 Task: Find connections with filter location Chizhou with filter topic #lawyerlifewith filter profile language Spanish with filter current company TimesJobs with filter school R. C. Patel Institute of Technology, Shirpur with filter industry International Trade and Development with filter service category Print Design with filter keywords title Zoologist
Action: Mouse moved to (499, 52)
Screenshot: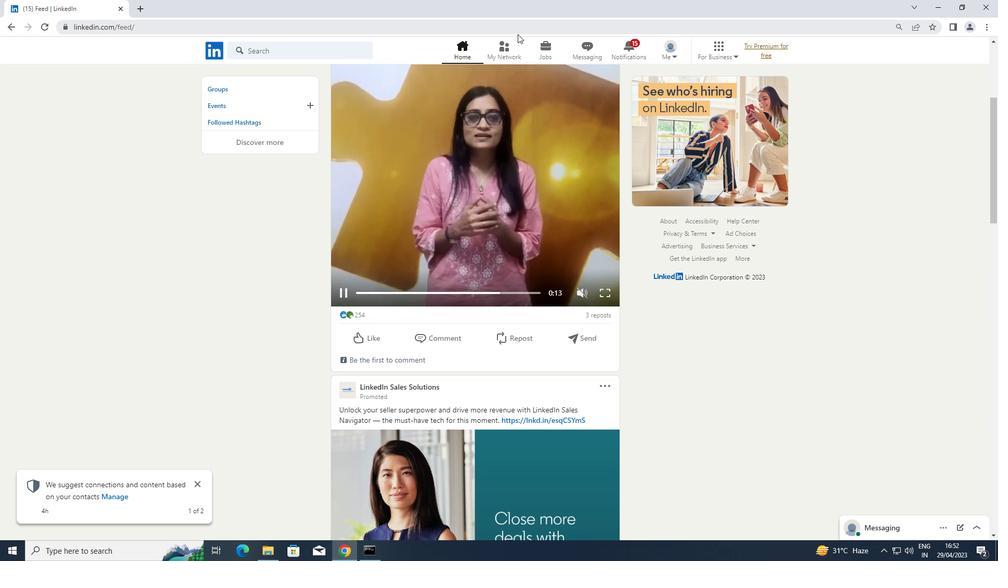 
Action: Mouse pressed left at (499, 52)
Screenshot: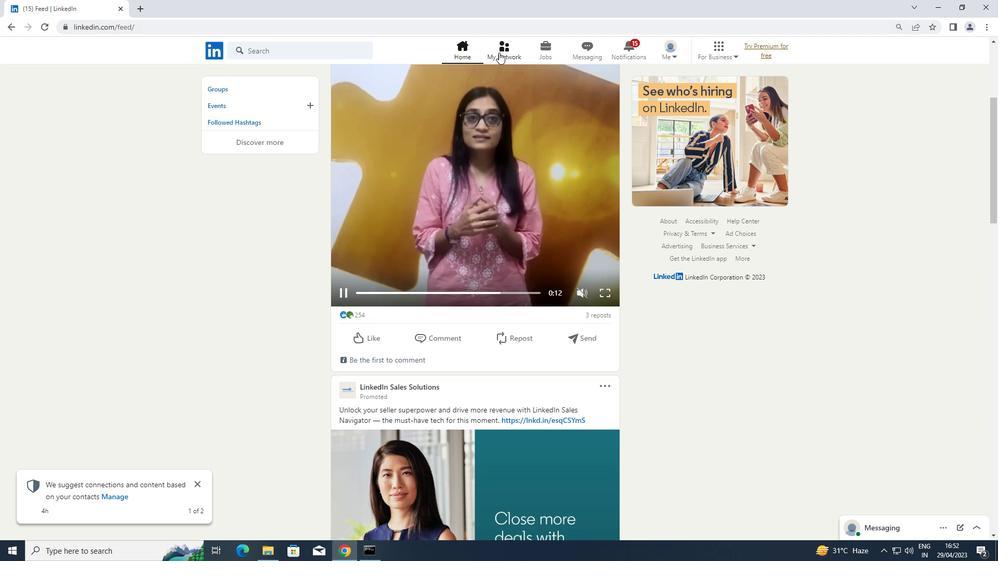 
Action: Mouse moved to (266, 99)
Screenshot: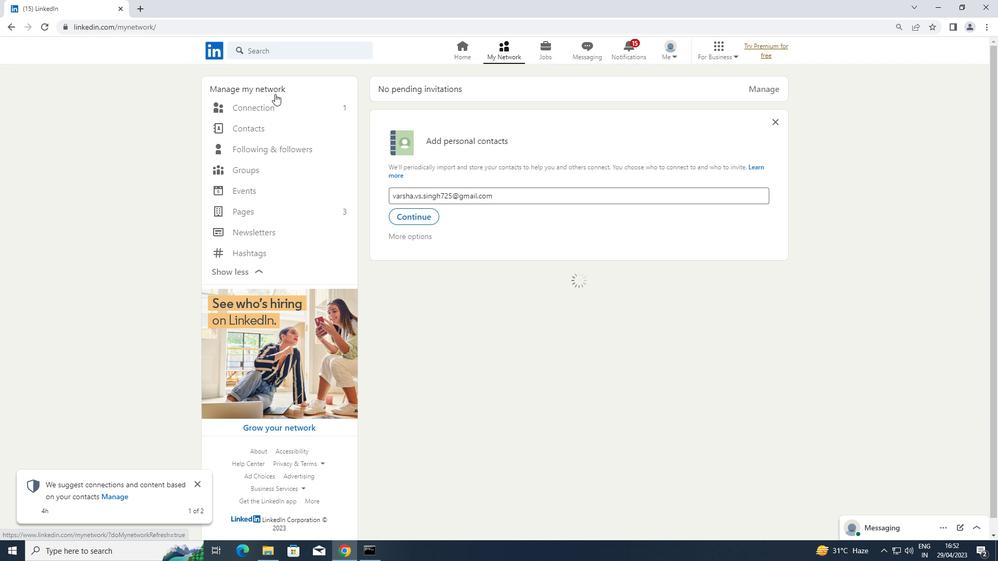 
Action: Mouse pressed left at (266, 99)
Screenshot: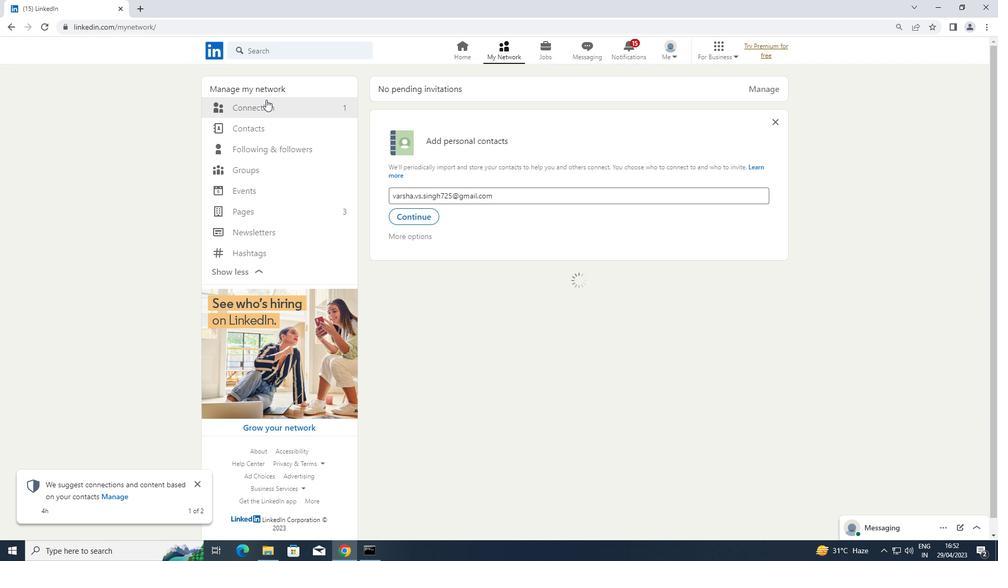 
Action: Mouse moved to (264, 103)
Screenshot: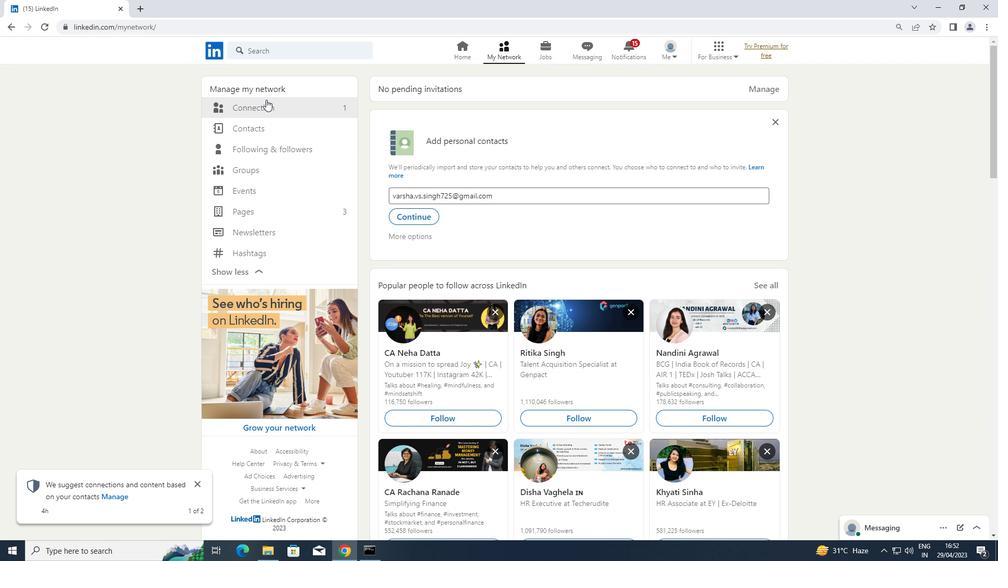 
Action: Mouse pressed left at (264, 103)
Screenshot: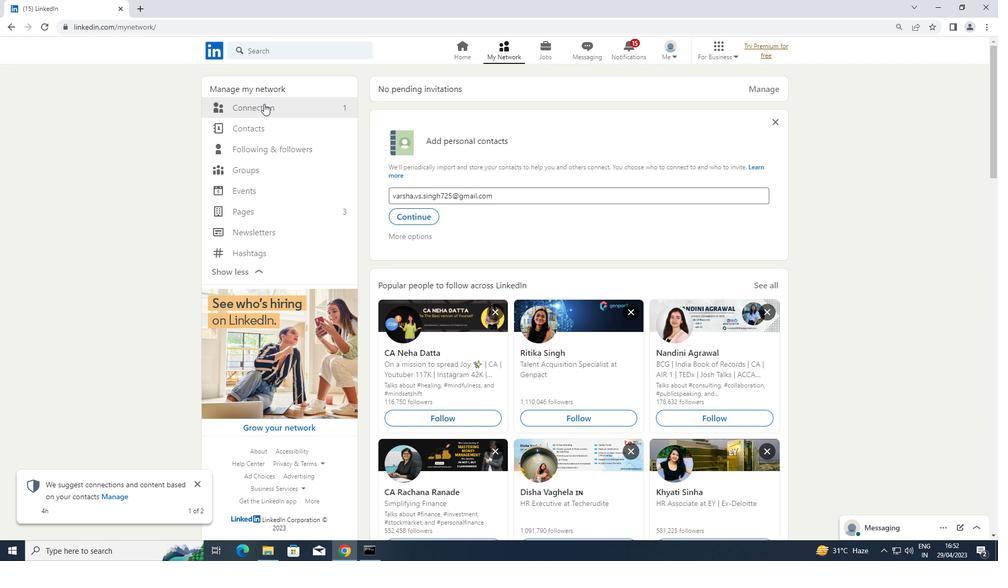 
Action: Mouse moved to (593, 106)
Screenshot: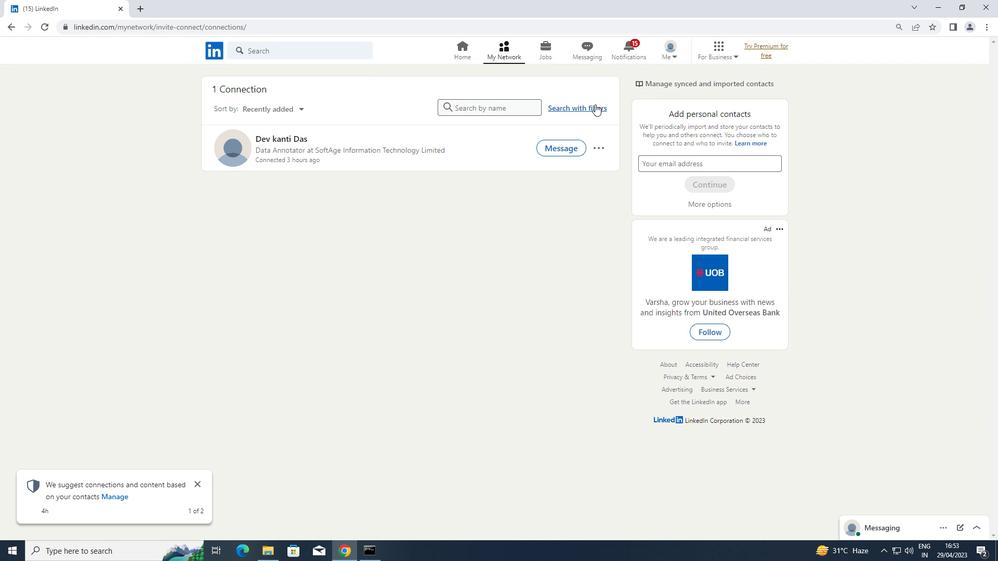
Action: Mouse pressed left at (593, 106)
Screenshot: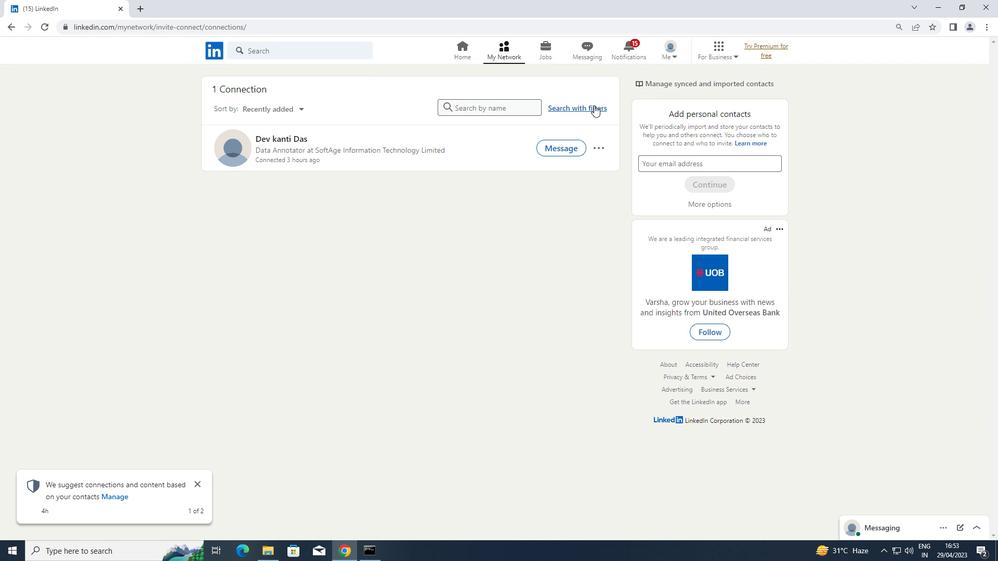
Action: Mouse moved to (522, 81)
Screenshot: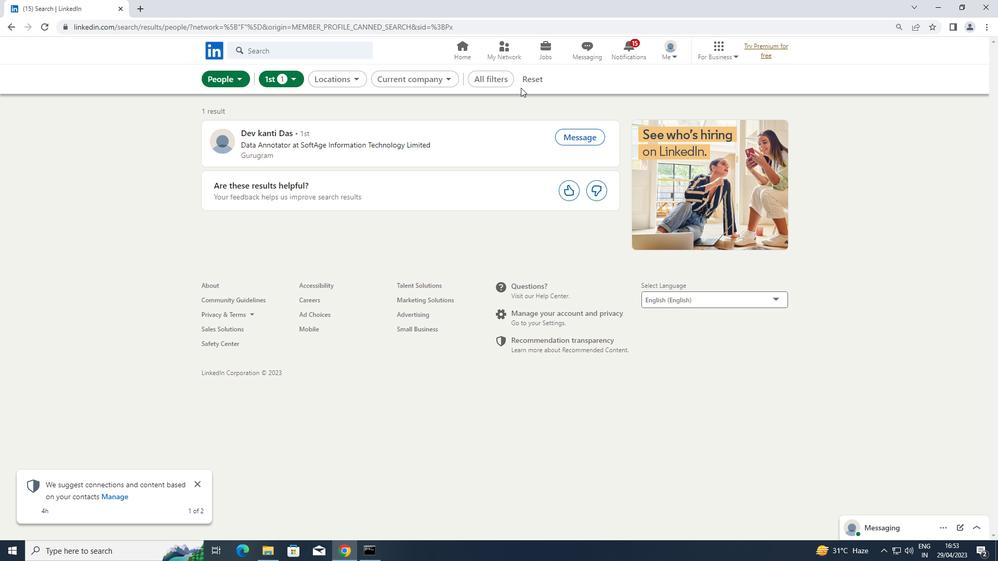 
Action: Mouse pressed left at (522, 81)
Screenshot: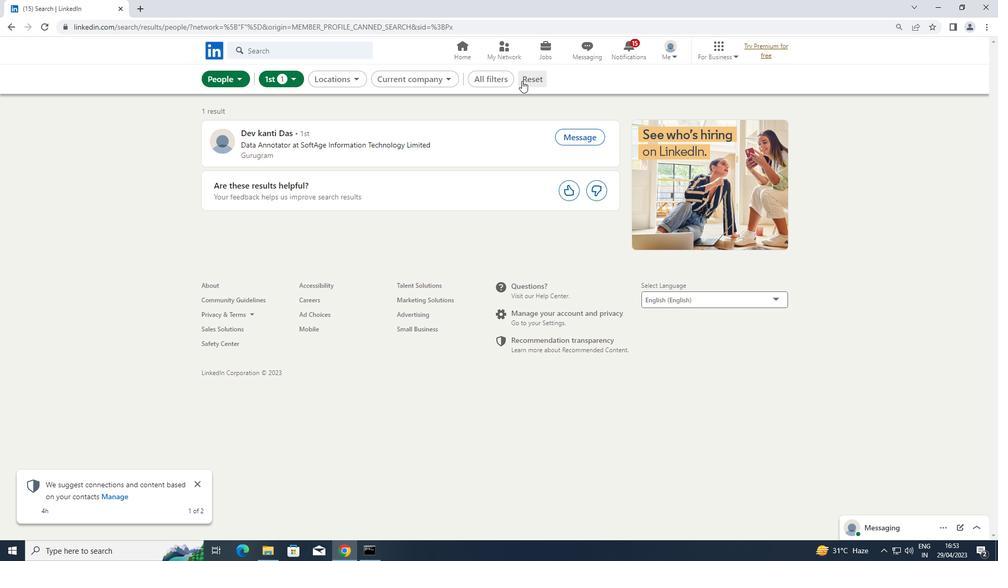 
Action: Mouse moved to (501, 78)
Screenshot: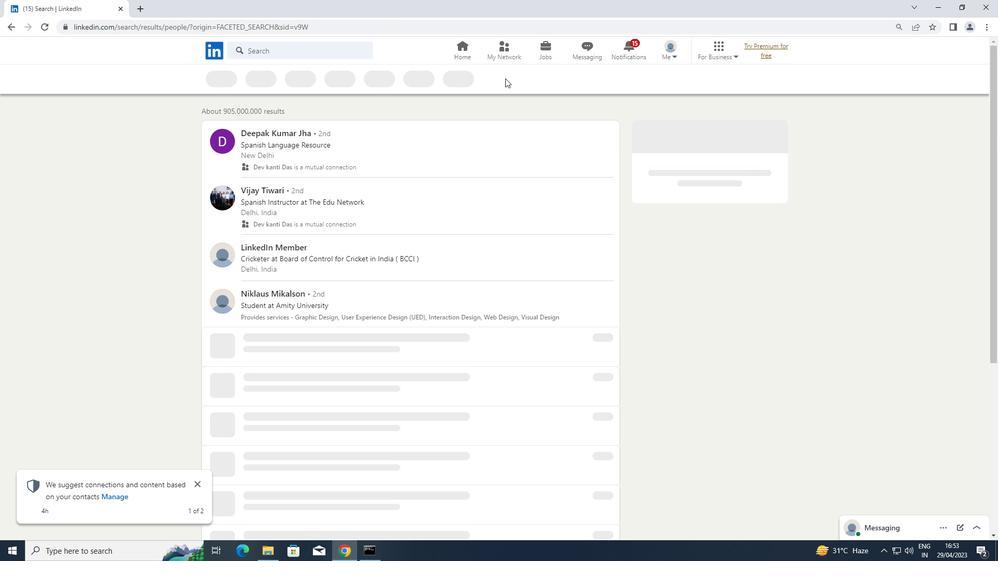 
Action: Mouse pressed left at (501, 78)
Screenshot: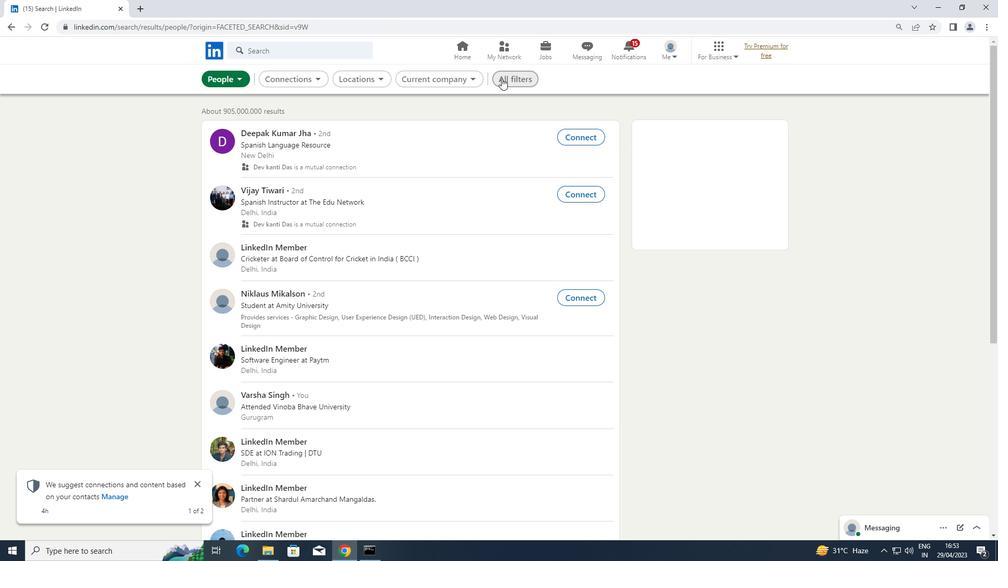 
Action: Mouse moved to (711, 183)
Screenshot: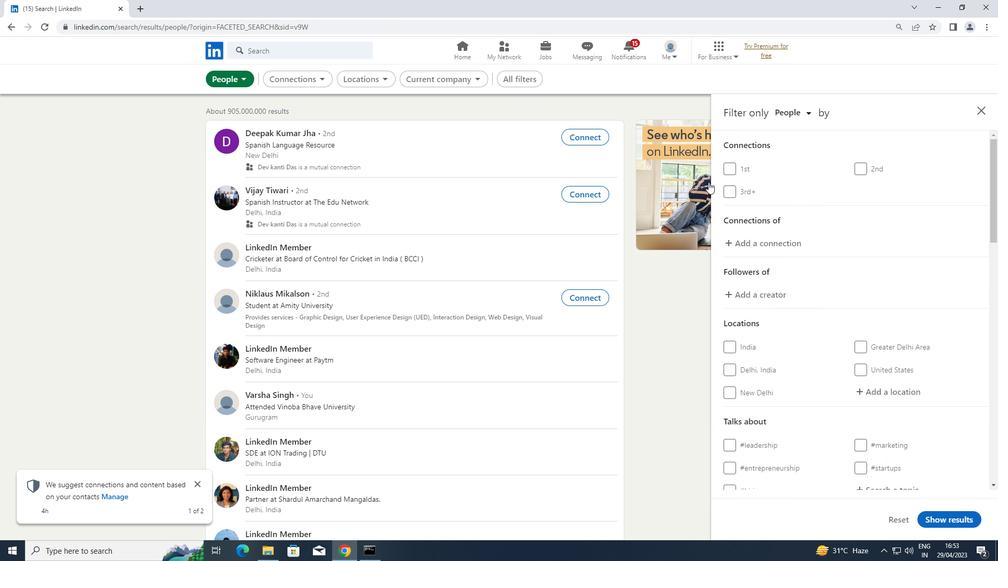 
Action: Mouse scrolled (711, 183) with delta (0, 0)
Screenshot: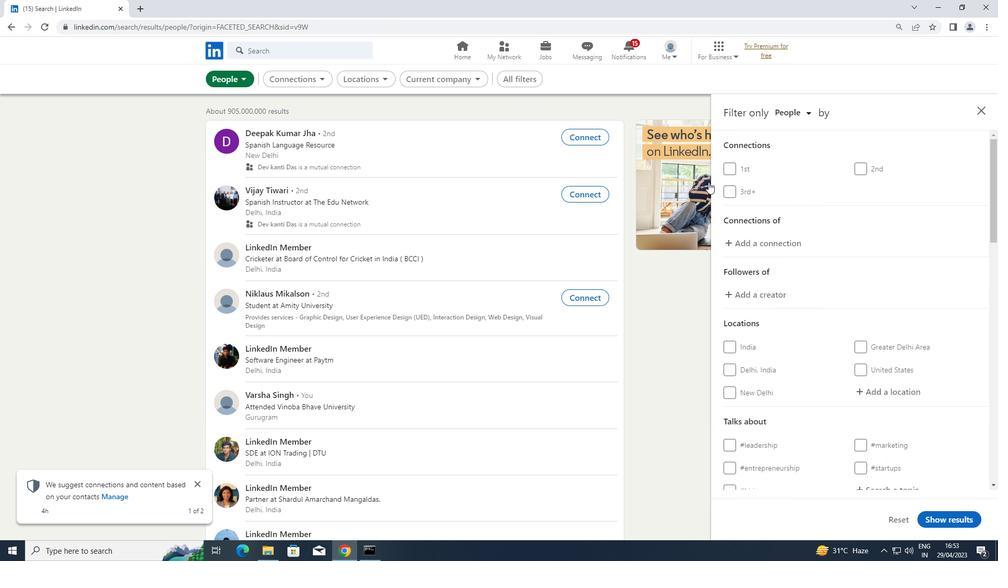 
Action: Mouse scrolled (711, 183) with delta (0, 0)
Screenshot: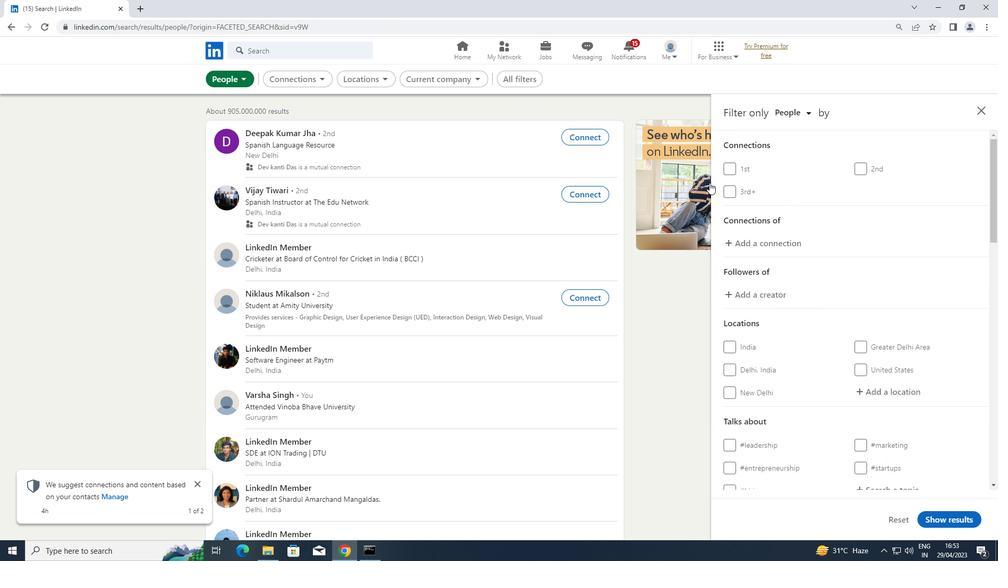 
Action: Mouse moved to (870, 282)
Screenshot: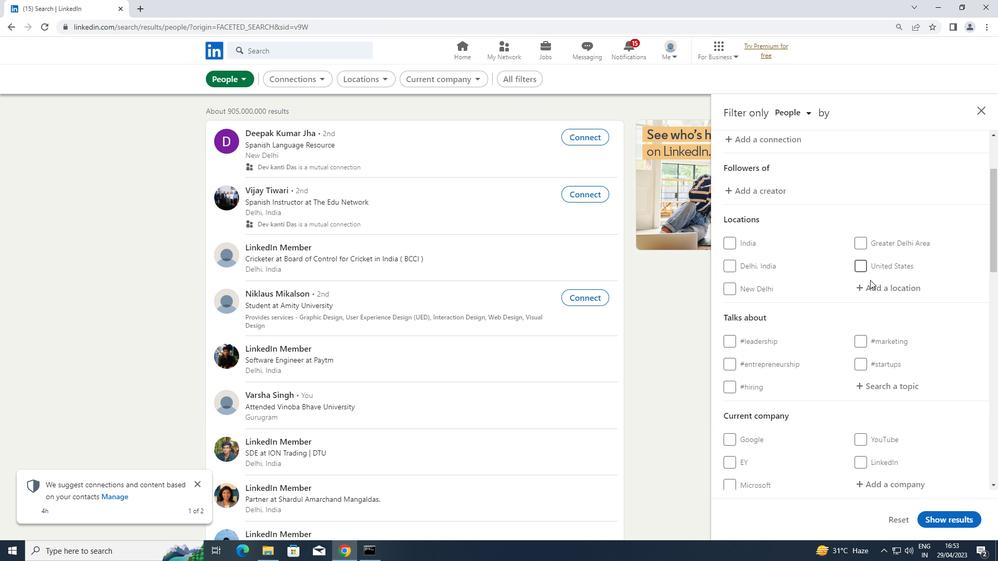 
Action: Mouse pressed left at (870, 282)
Screenshot: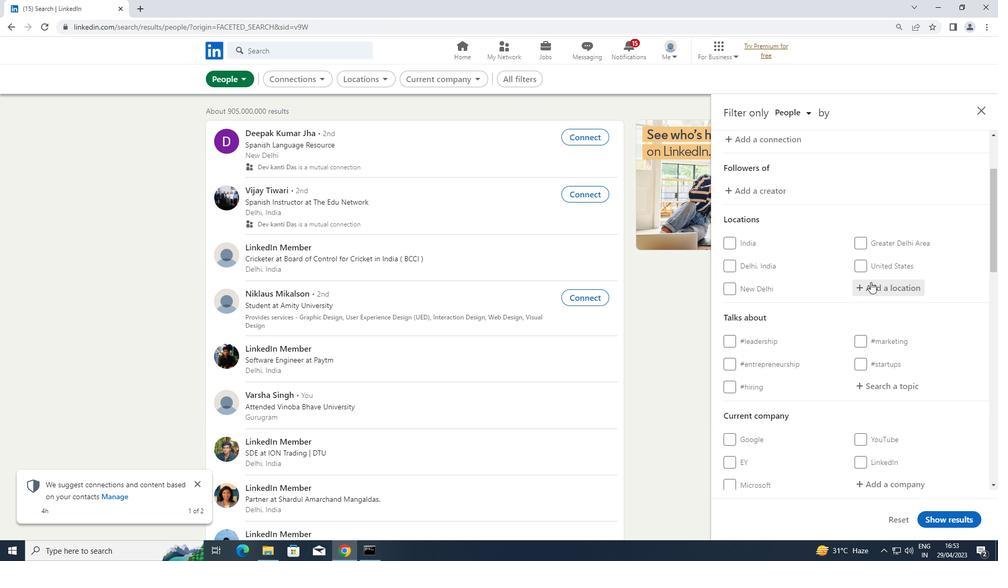 
Action: Key pressed <Key.shift>CHIZHOU
Screenshot: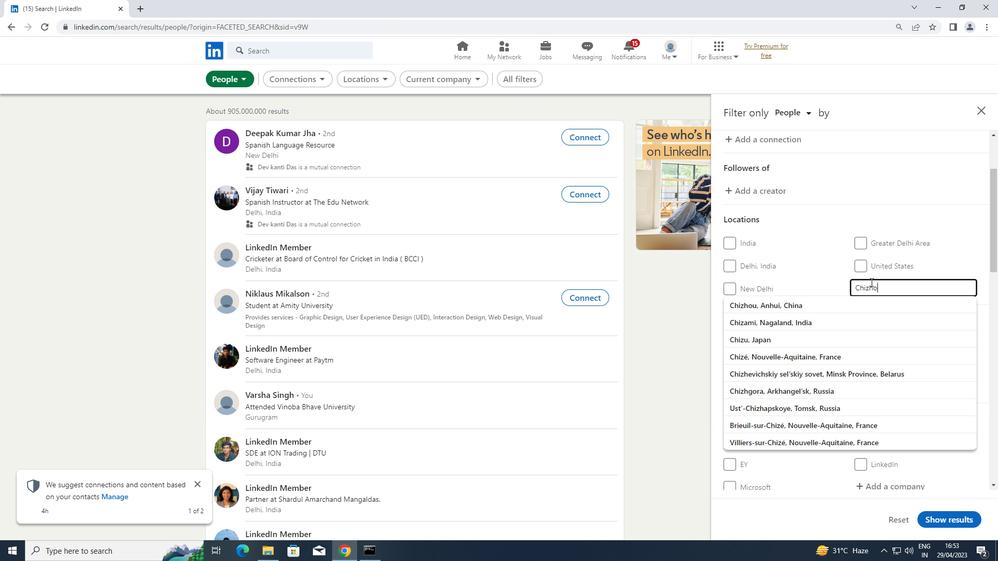 
Action: Mouse moved to (761, 308)
Screenshot: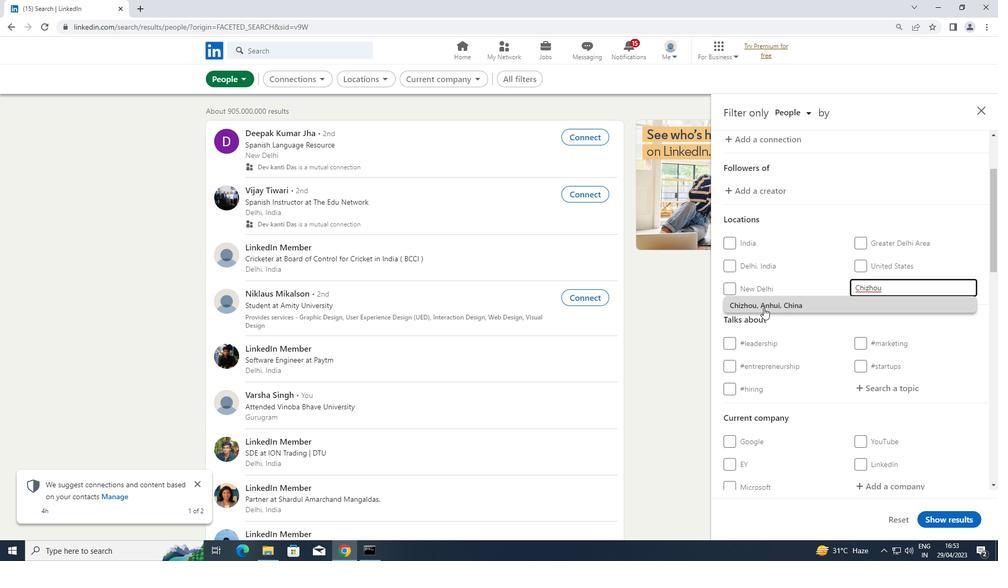 
Action: Mouse scrolled (761, 307) with delta (0, 0)
Screenshot: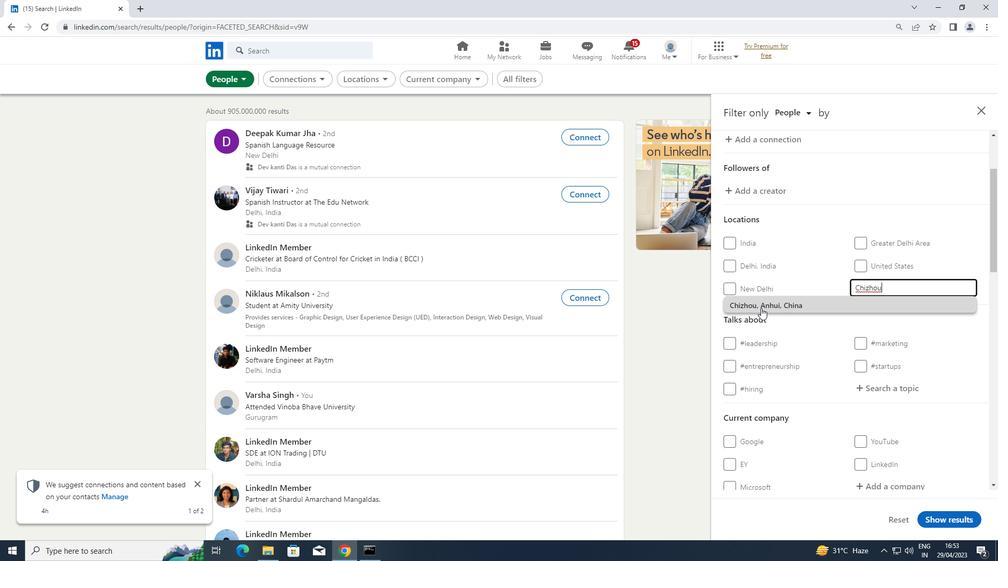 
Action: Mouse scrolled (761, 307) with delta (0, 0)
Screenshot: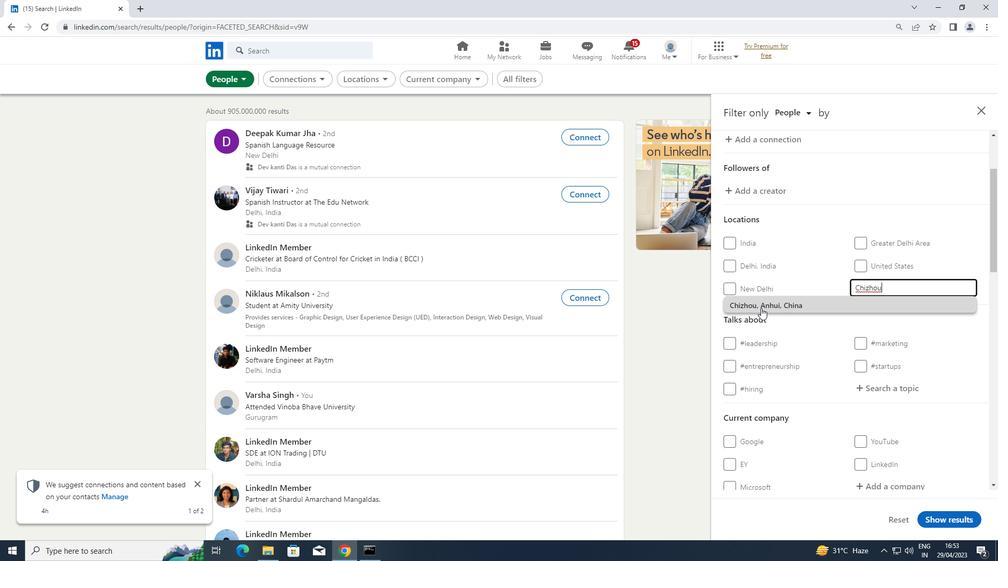 
Action: Mouse moved to (877, 282)
Screenshot: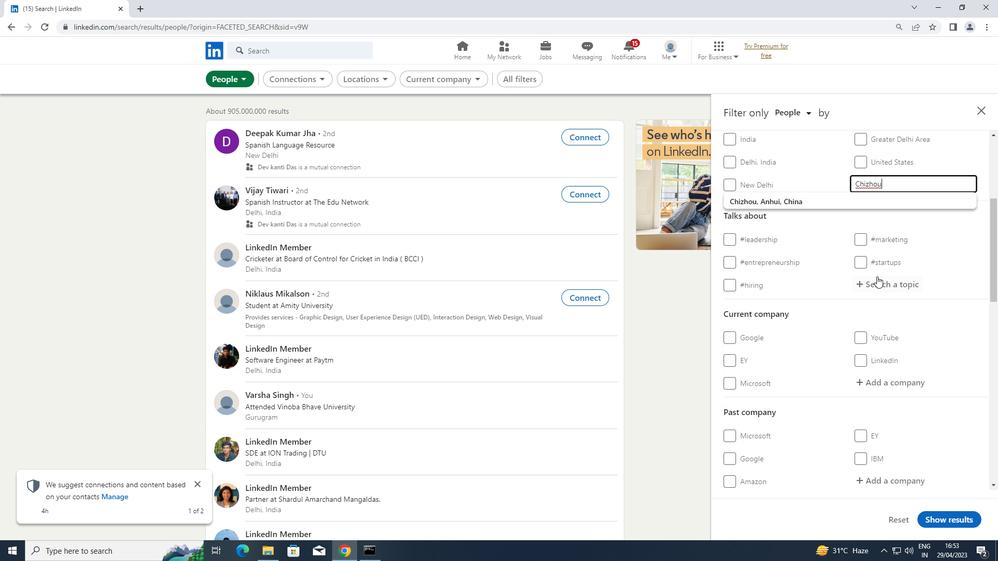
Action: Mouse pressed left at (877, 282)
Screenshot: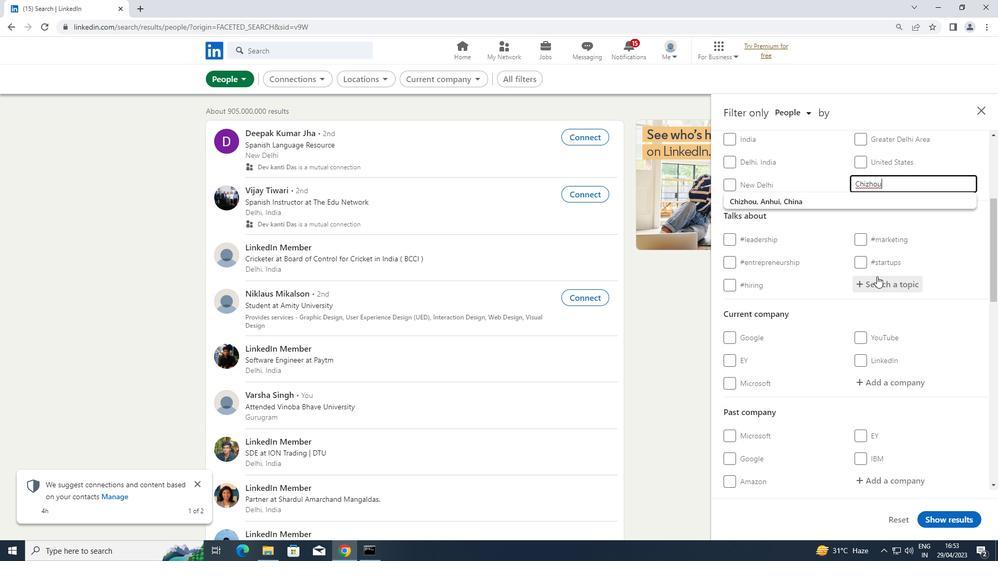 
Action: Key pressed <Key.shift>#LAWYERLIFE
Screenshot: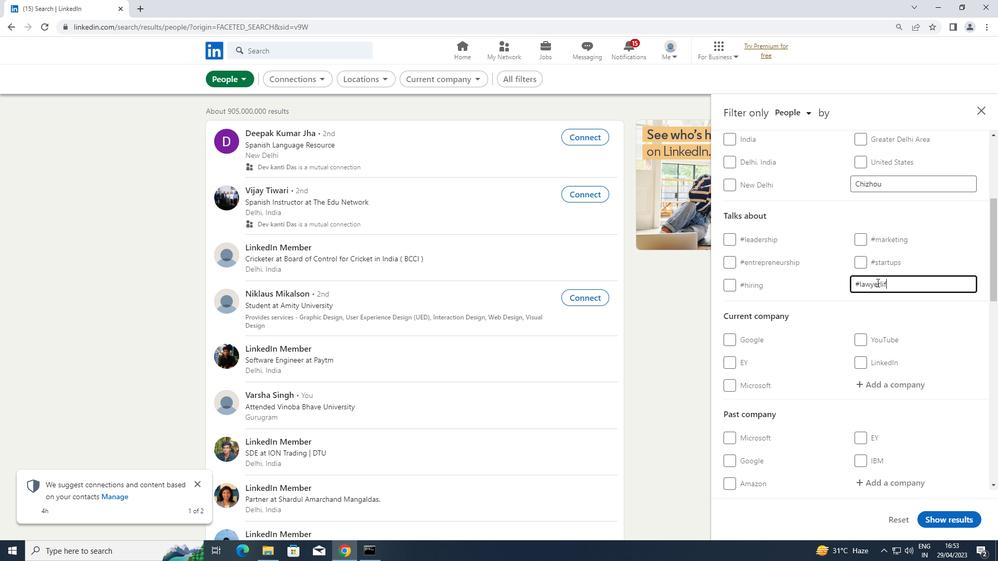 
Action: Mouse moved to (823, 301)
Screenshot: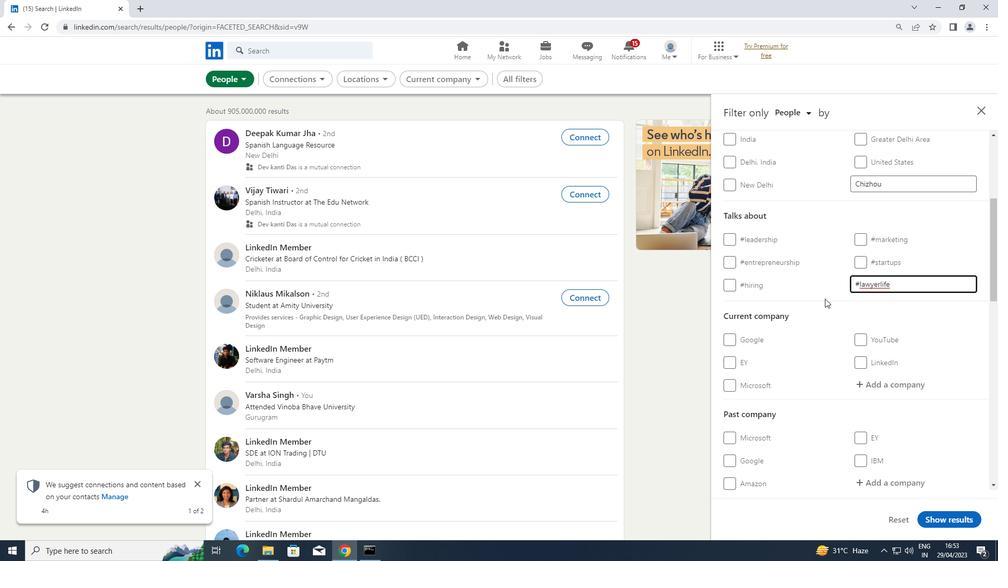 
Action: Mouse scrolled (823, 301) with delta (0, 0)
Screenshot: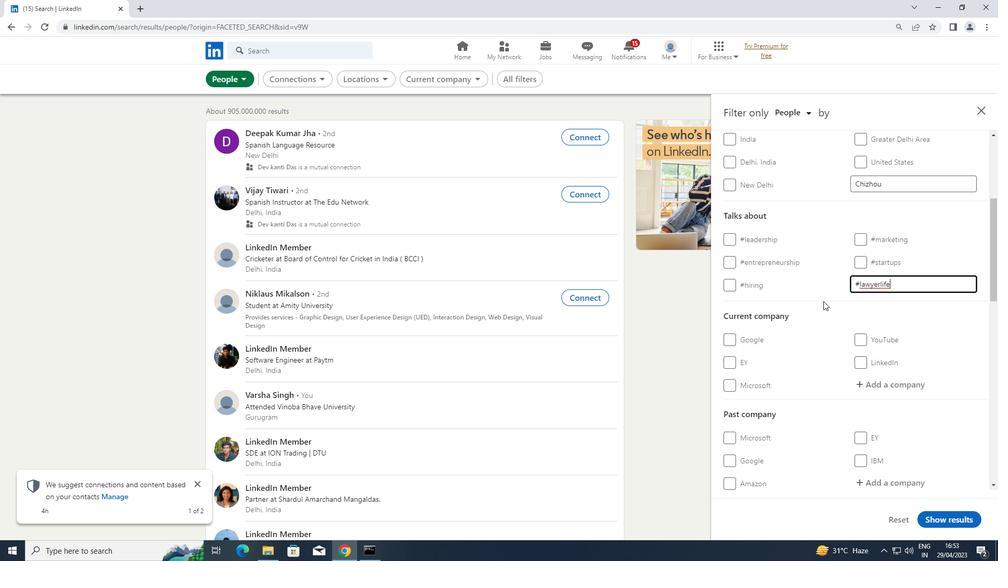 
Action: Mouse scrolled (823, 301) with delta (0, 0)
Screenshot: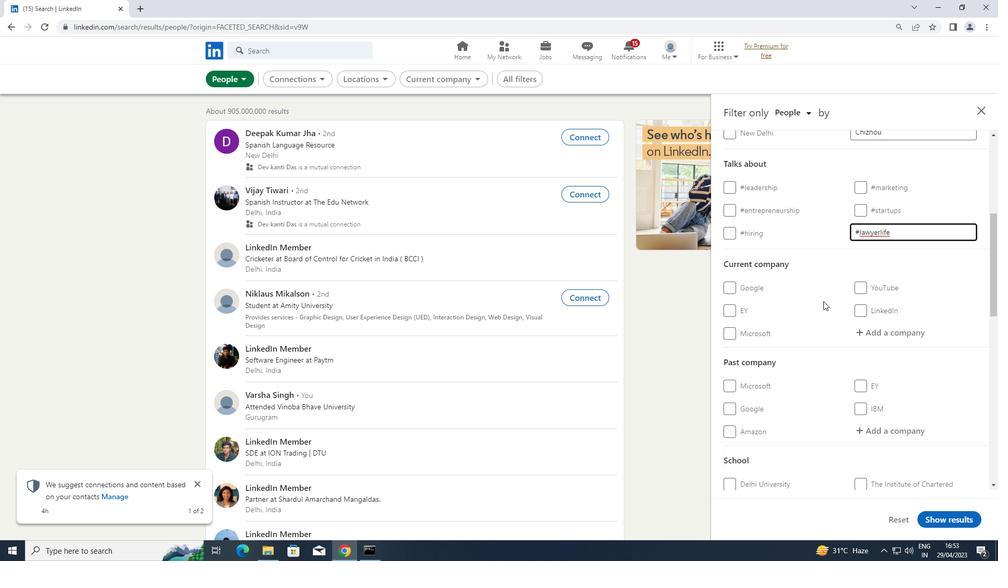 
Action: Mouse scrolled (823, 301) with delta (0, 0)
Screenshot: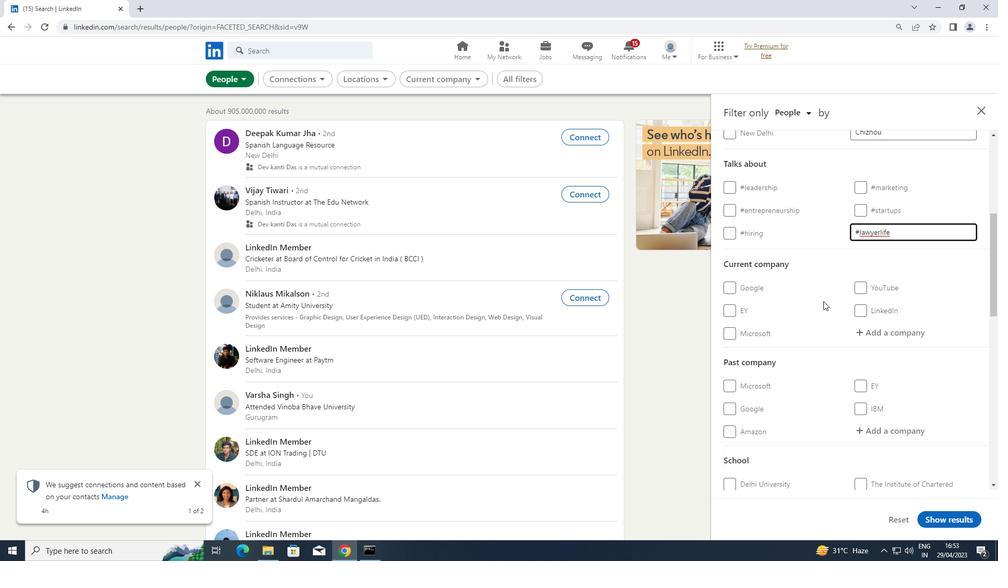 
Action: Mouse scrolled (823, 301) with delta (0, 0)
Screenshot: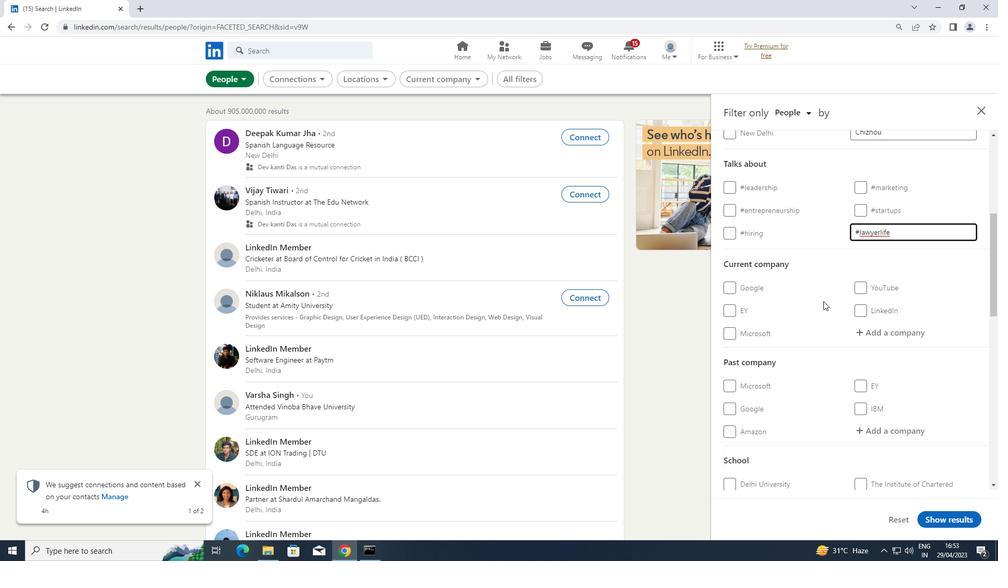
Action: Mouse scrolled (823, 301) with delta (0, 0)
Screenshot: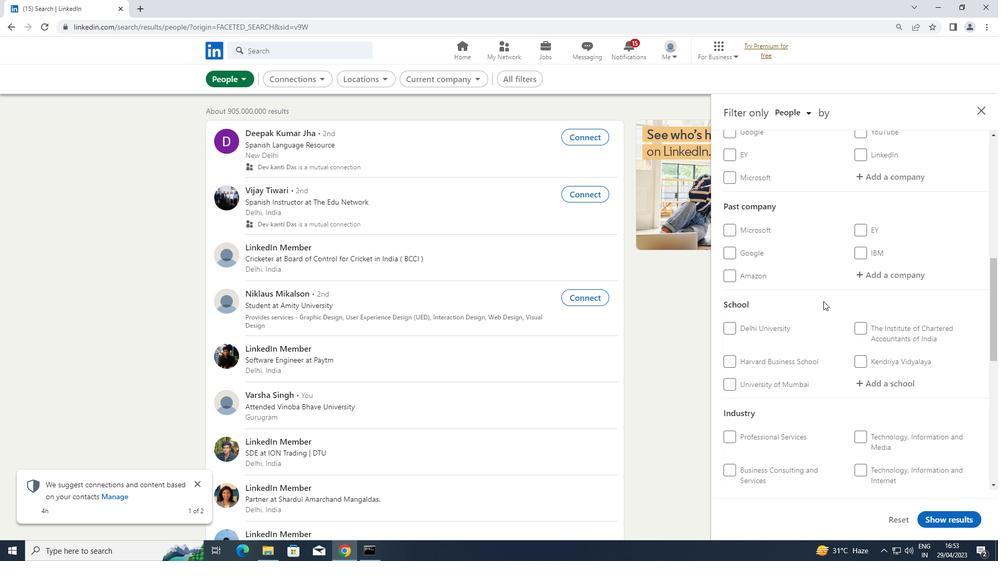 
Action: Mouse scrolled (823, 301) with delta (0, 0)
Screenshot: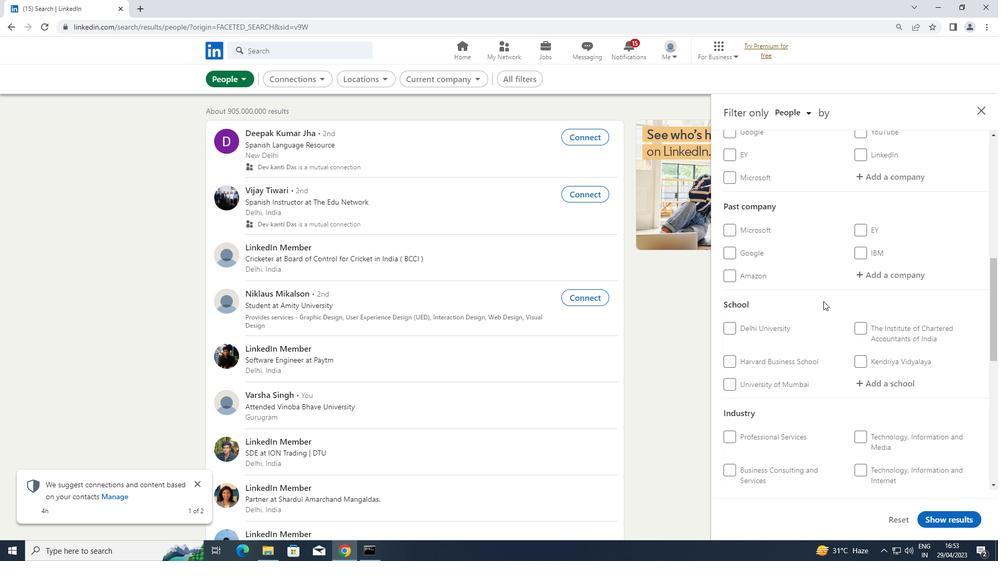 
Action: Mouse moved to (823, 301)
Screenshot: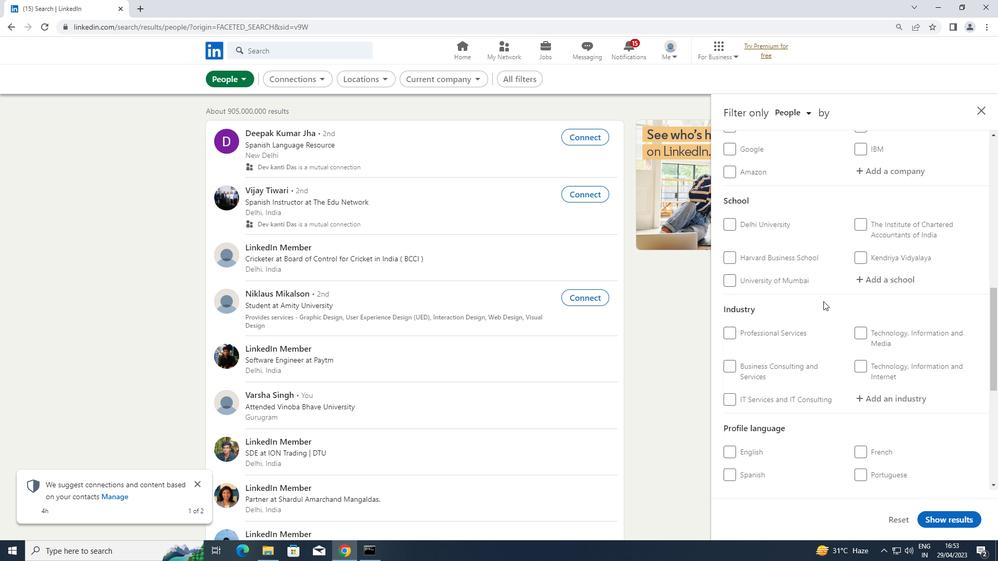 
Action: Mouse scrolled (823, 301) with delta (0, 0)
Screenshot: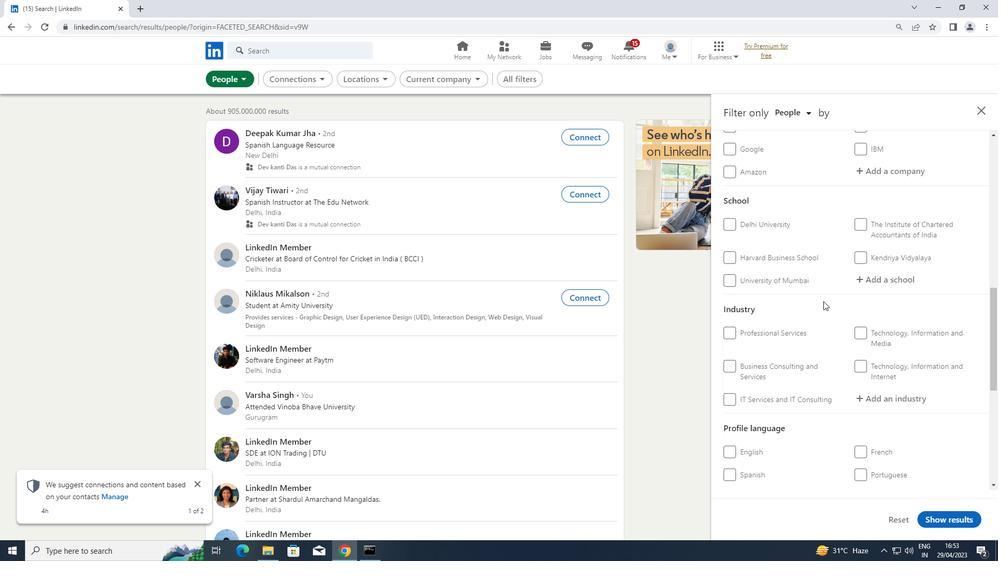 
Action: Mouse scrolled (823, 301) with delta (0, 0)
Screenshot: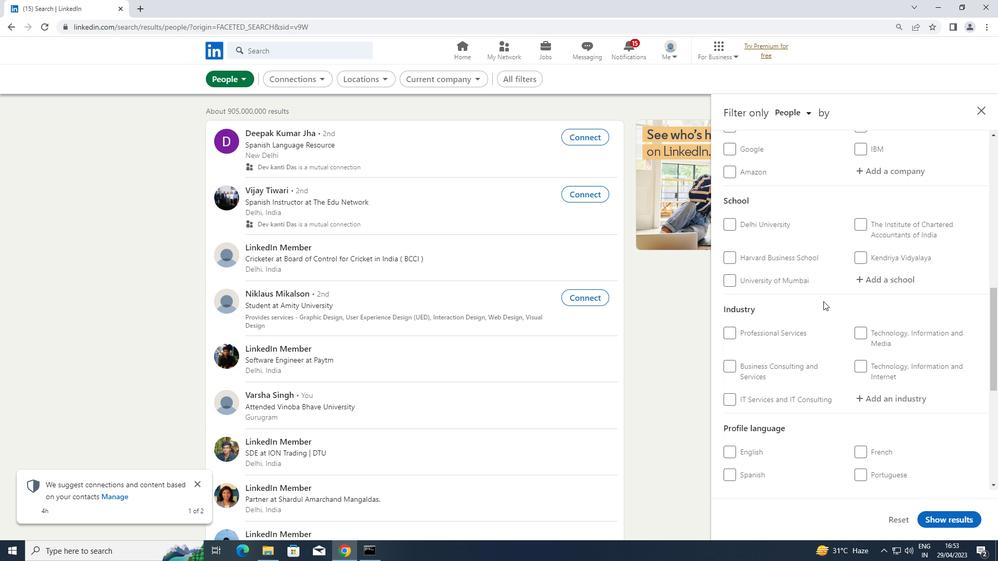 
Action: Mouse scrolled (823, 301) with delta (0, 0)
Screenshot: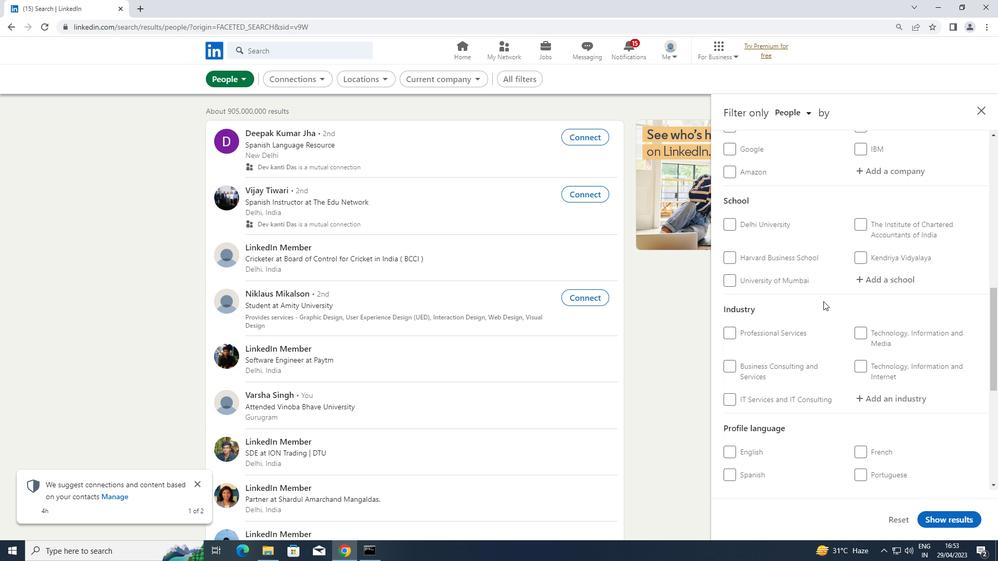 
Action: Mouse moved to (724, 316)
Screenshot: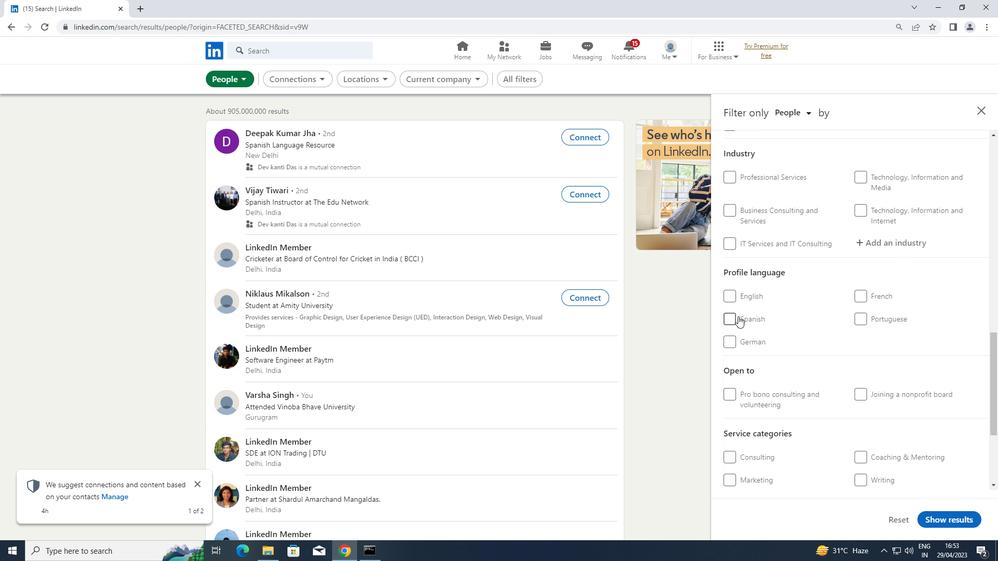 
Action: Mouse pressed left at (724, 316)
Screenshot: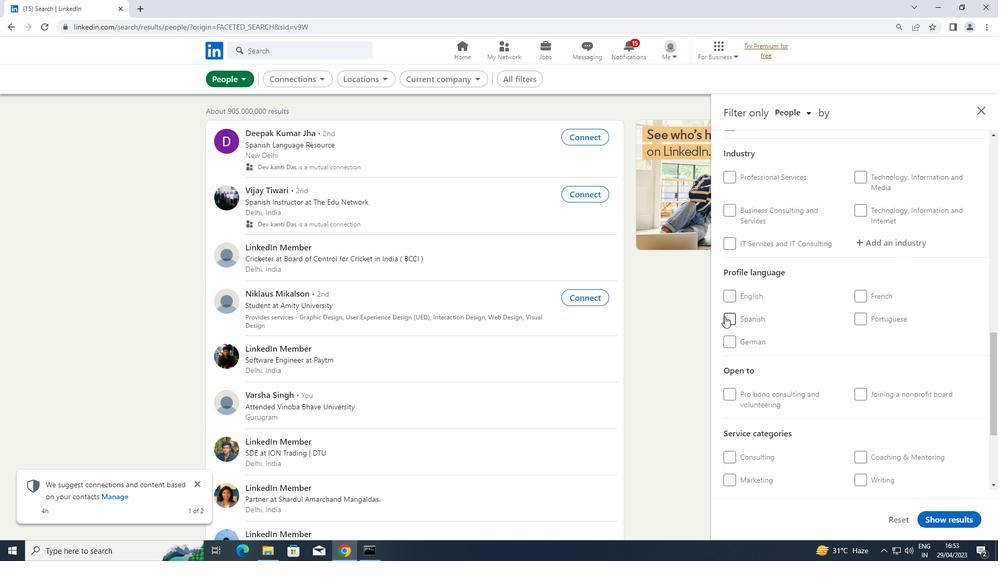 
Action: Mouse moved to (726, 316)
Screenshot: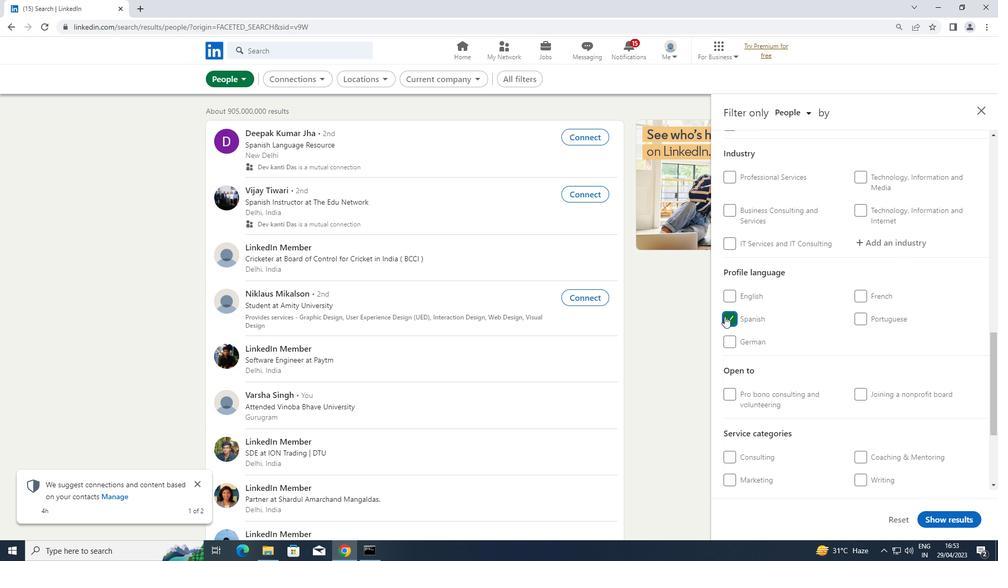 
Action: Mouse scrolled (726, 317) with delta (0, 0)
Screenshot: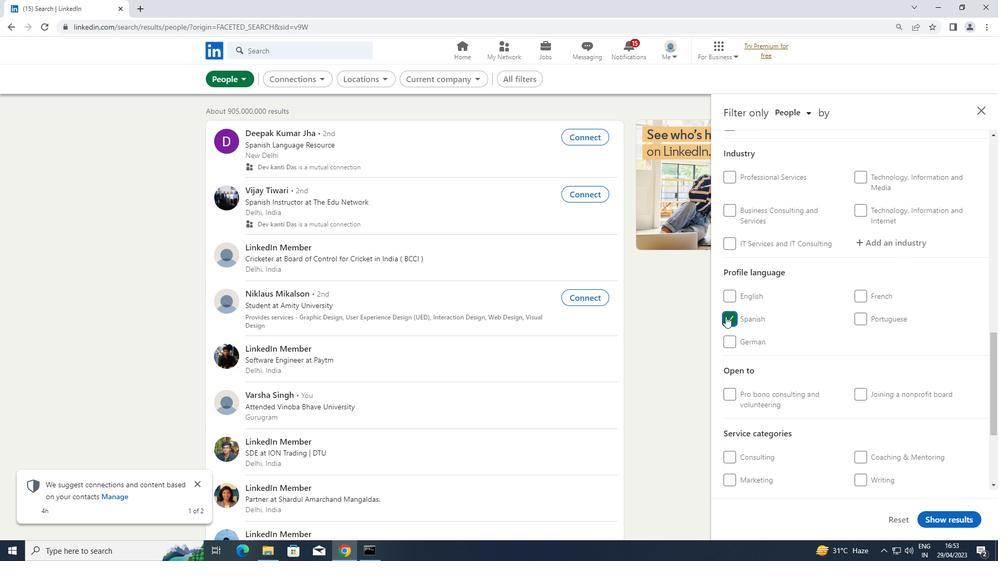 
Action: Mouse scrolled (726, 317) with delta (0, 0)
Screenshot: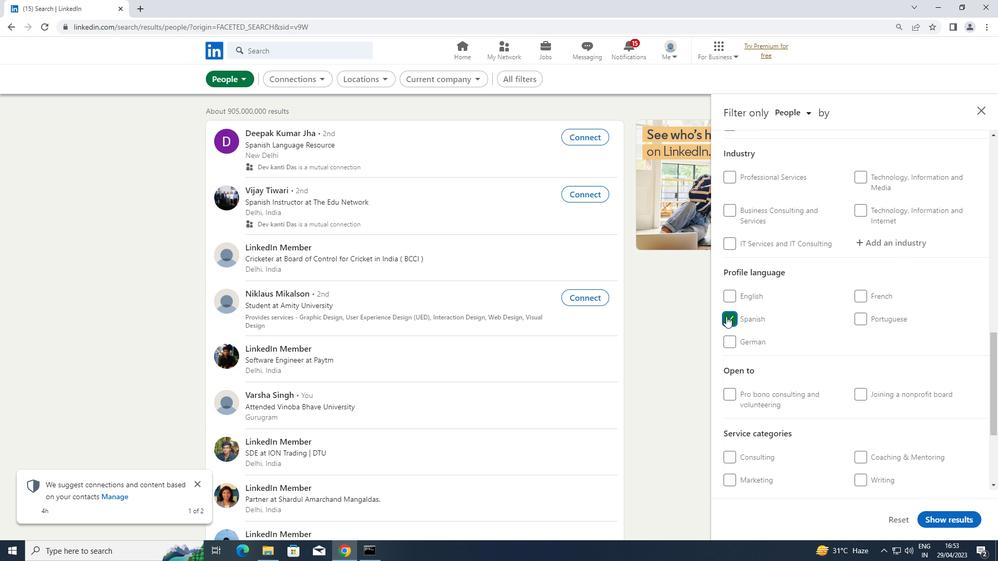
Action: Mouse scrolled (726, 317) with delta (0, 0)
Screenshot: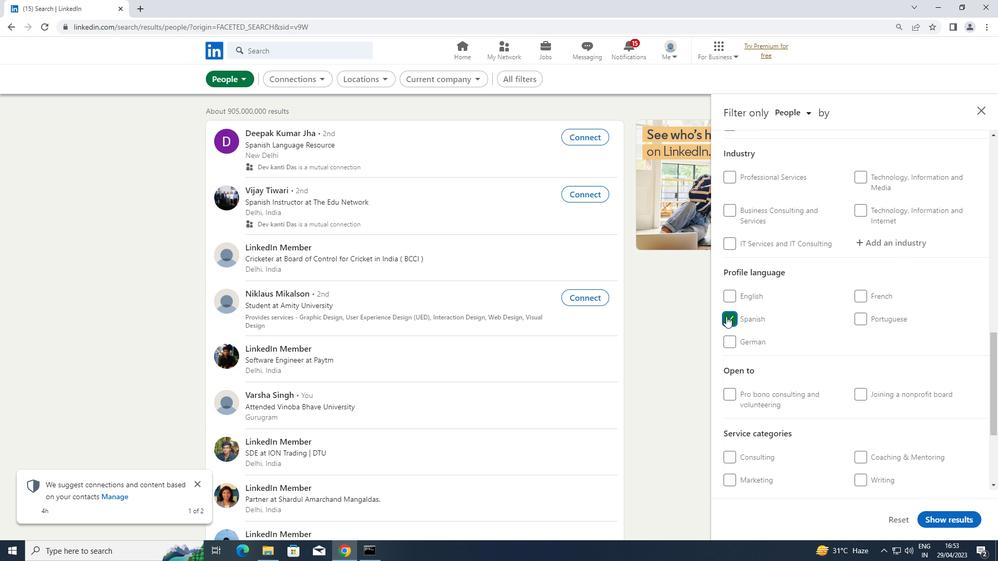 
Action: Mouse scrolled (726, 317) with delta (0, 0)
Screenshot: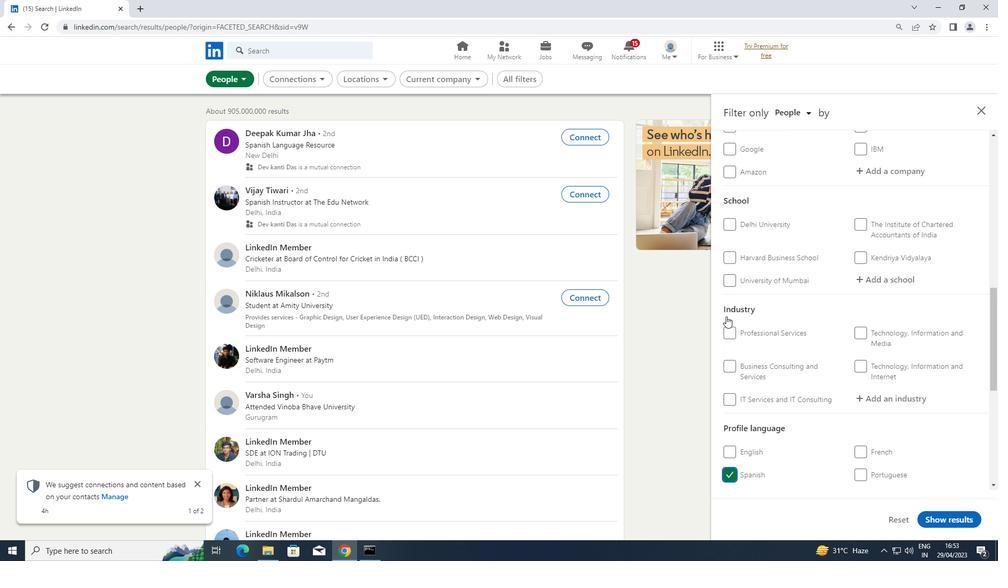 
Action: Mouse scrolled (726, 317) with delta (0, 0)
Screenshot: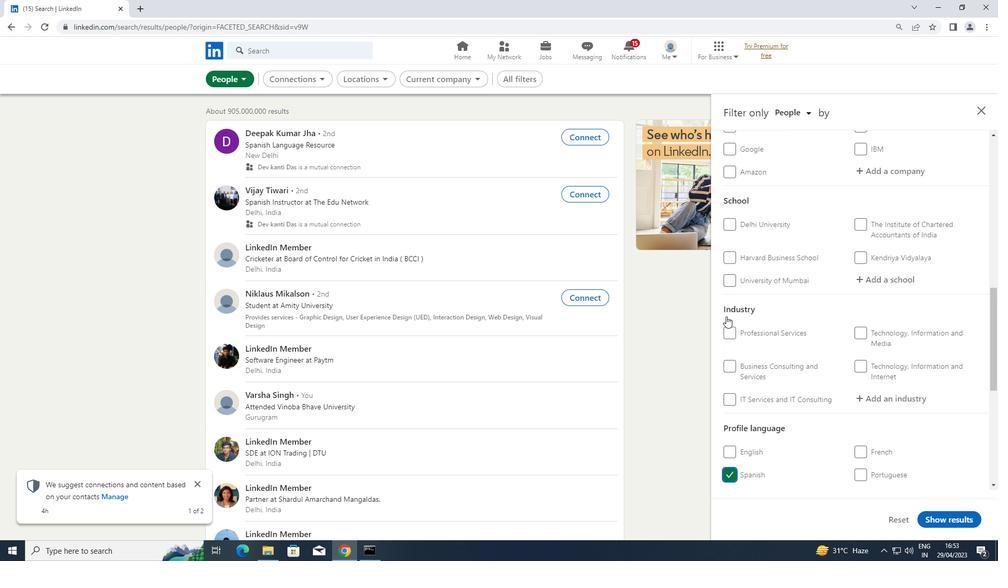 
Action: Mouse moved to (727, 316)
Screenshot: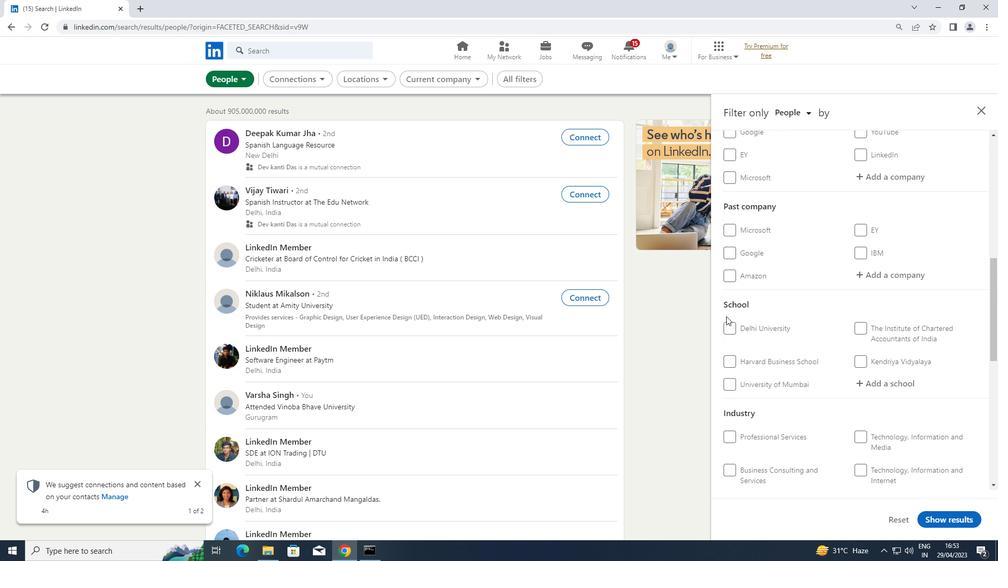 
Action: Mouse scrolled (727, 317) with delta (0, 0)
Screenshot: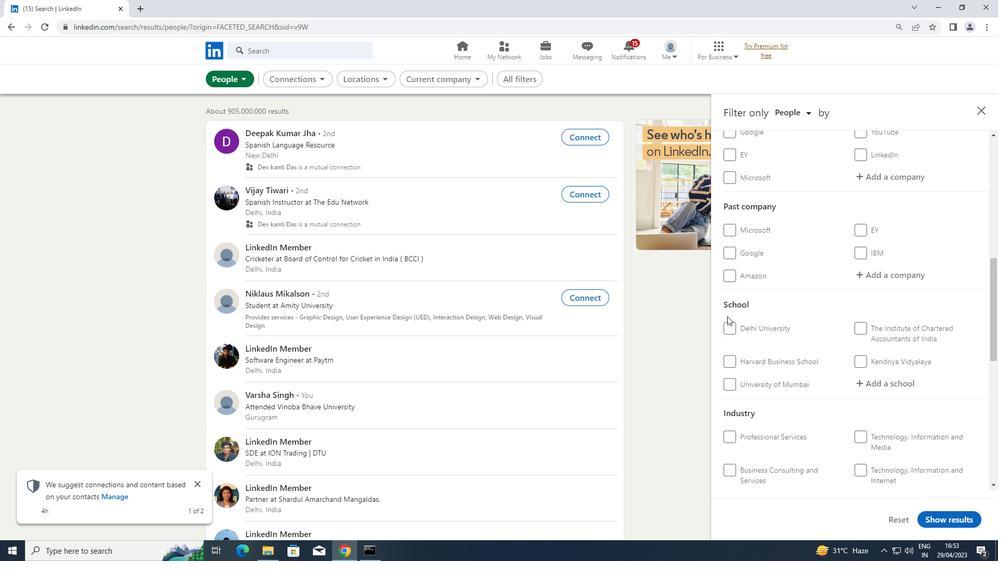 
Action: Mouse scrolled (727, 317) with delta (0, 0)
Screenshot: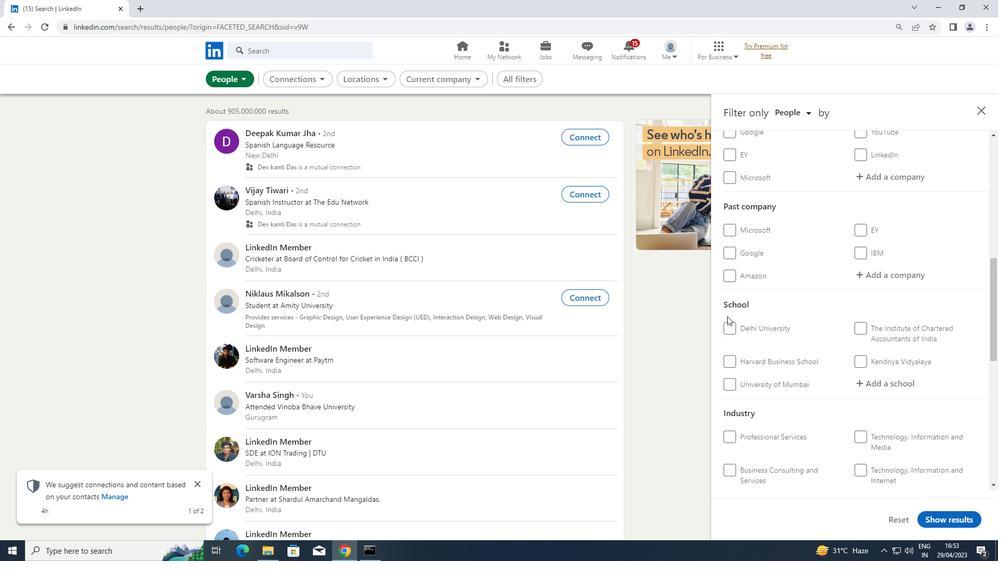 
Action: Mouse moved to (891, 283)
Screenshot: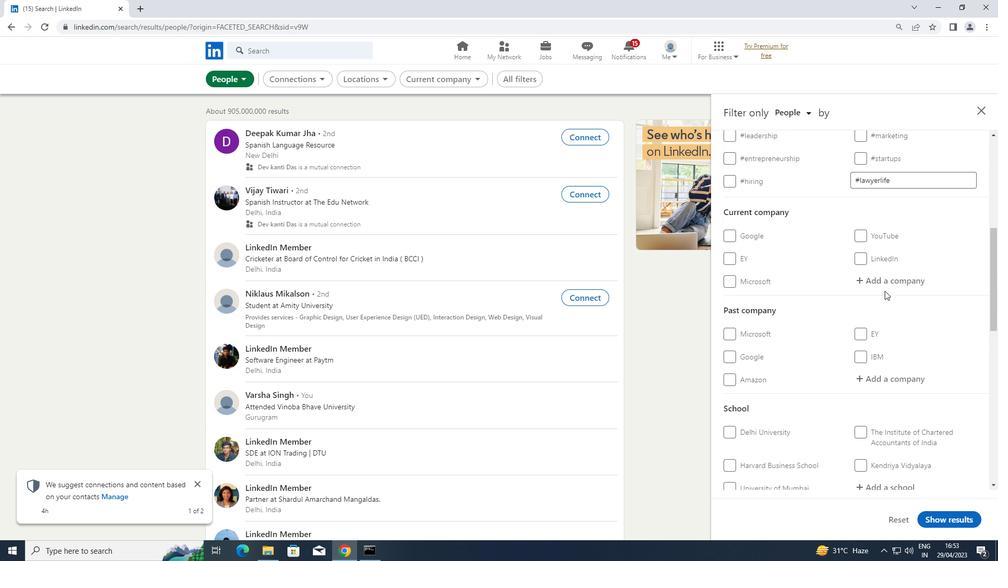
Action: Mouse pressed left at (891, 283)
Screenshot: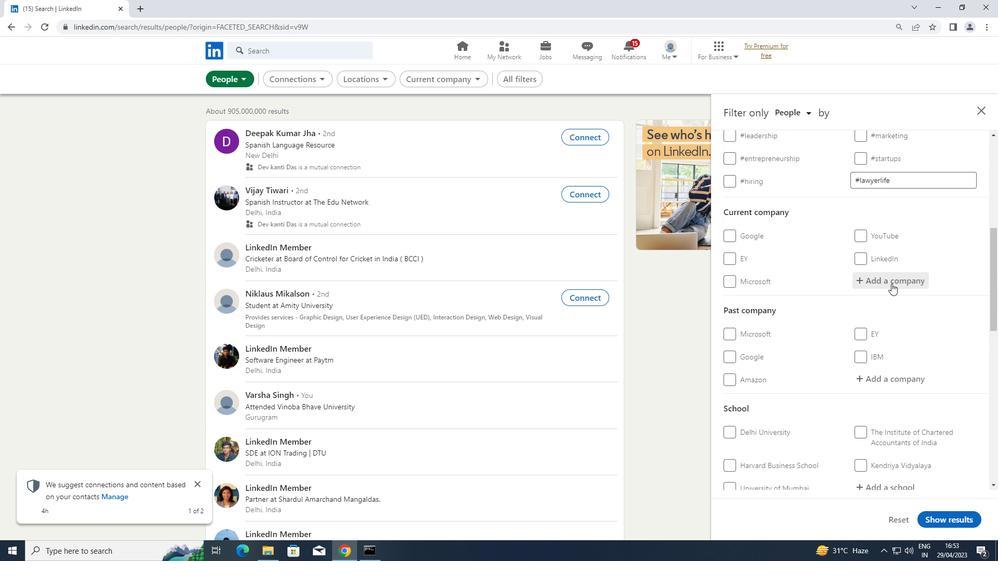 
Action: Key pressed <Key.shift>TIMESJ
Screenshot: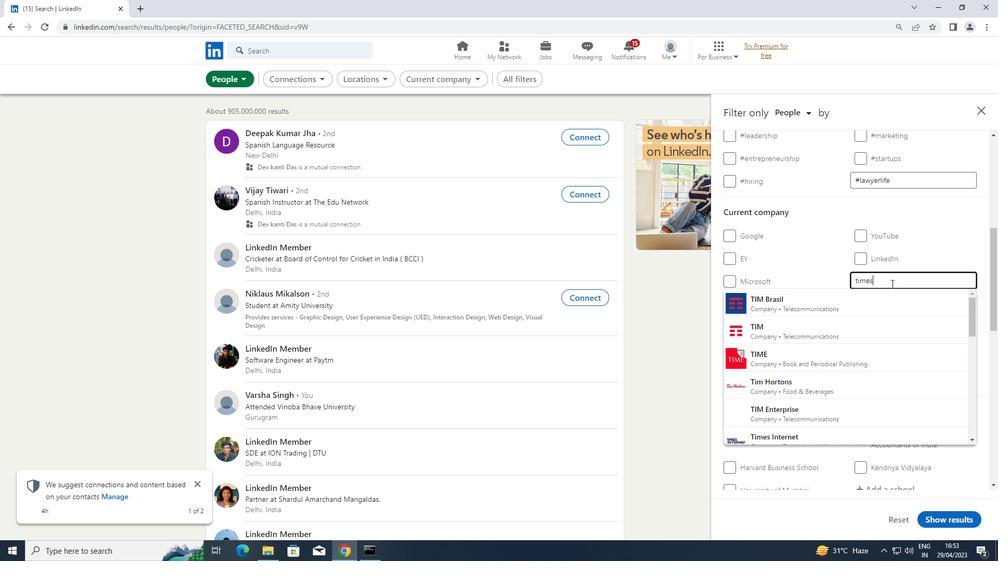 
Action: Mouse moved to (827, 307)
Screenshot: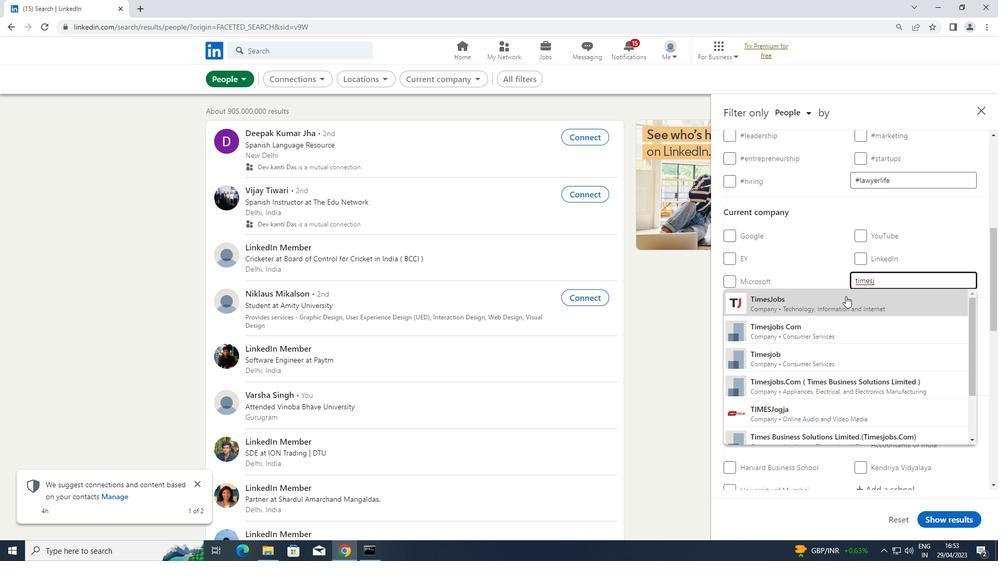 
Action: Mouse pressed left at (827, 307)
Screenshot: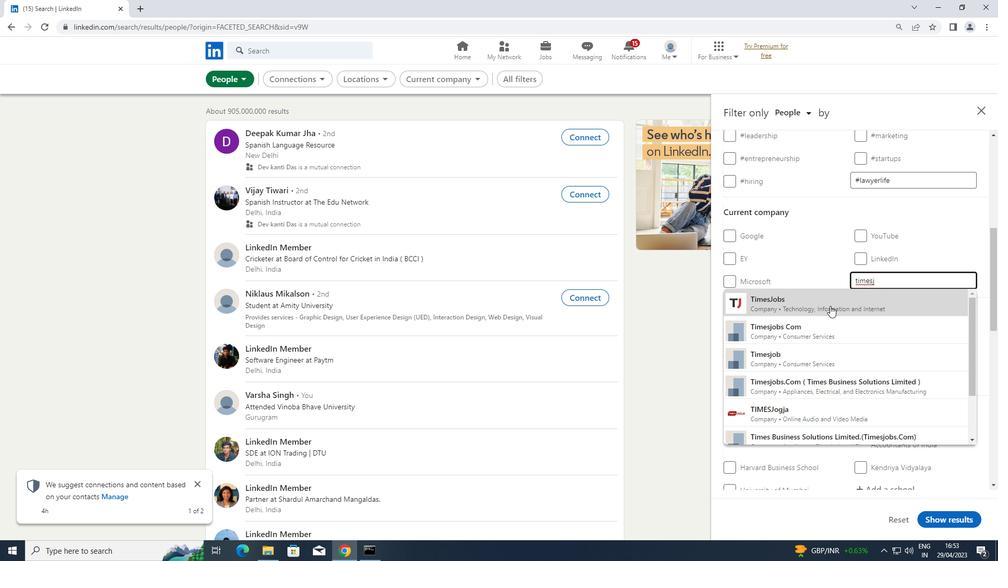 
Action: Mouse scrolled (827, 307) with delta (0, 0)
Screenshot: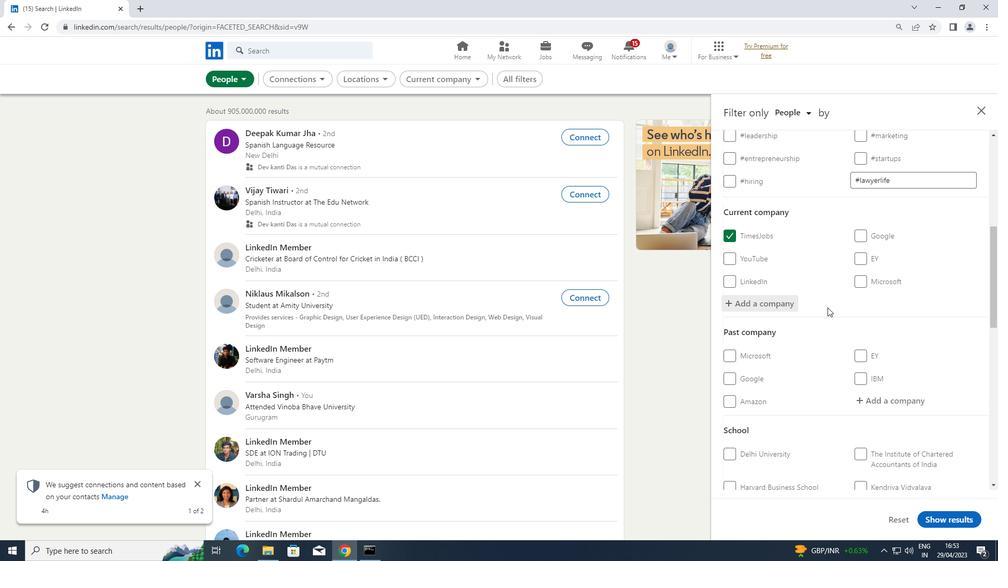 
Action: Mouse scrolled (827, 307) with delta (0, 0)
Screenshot: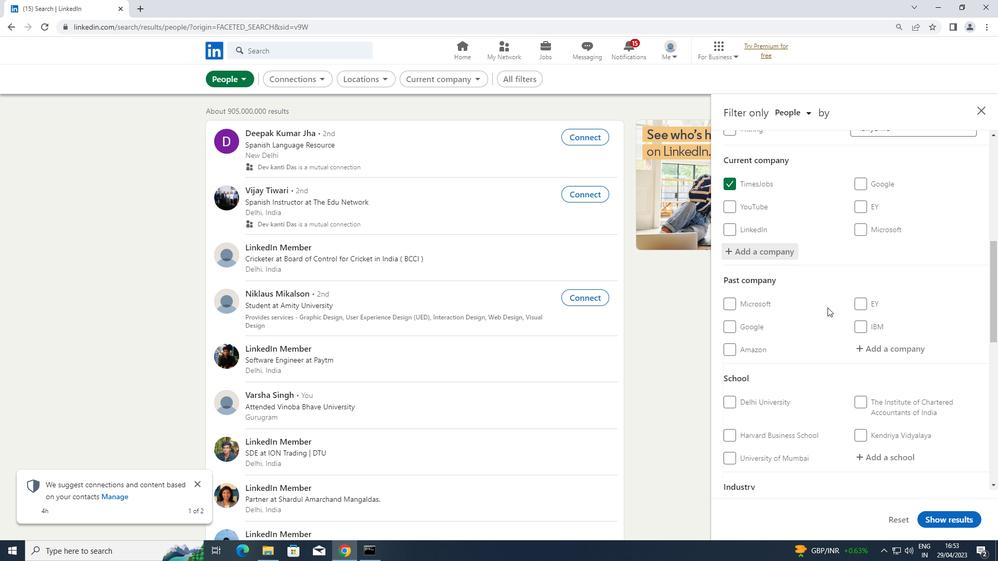 
Action: Mouse scrolled (827, 307) with delta (0, 0)
Screenshot: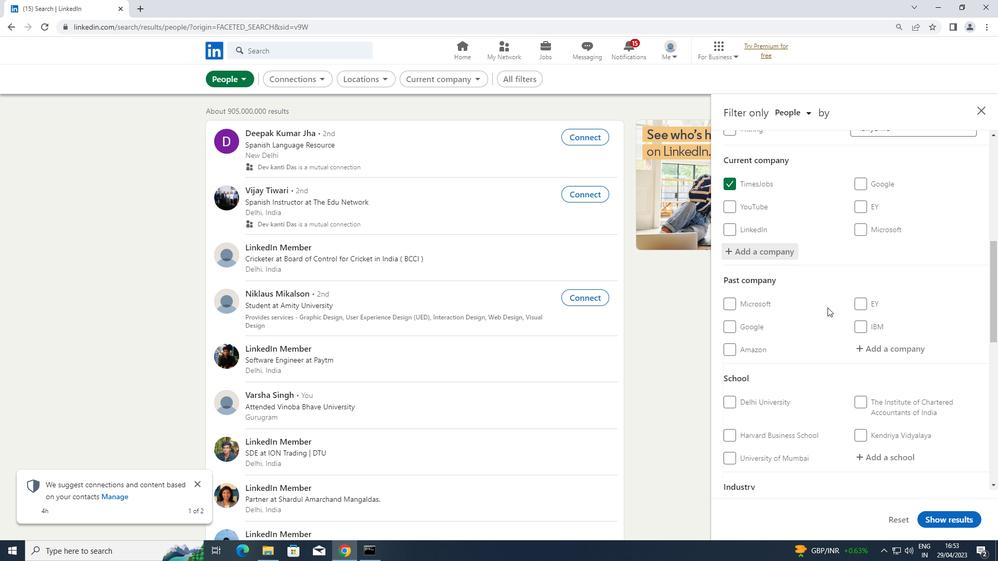 
Action: Mouse moved to (883, 355)
Screenshot: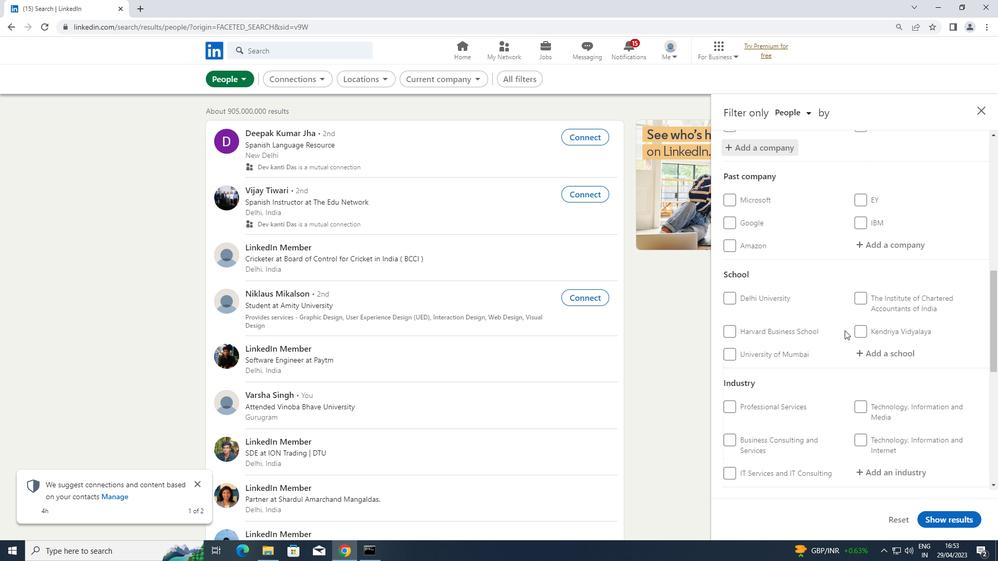 
Action: Mouse pressed left at (883, 355)
Screenshot: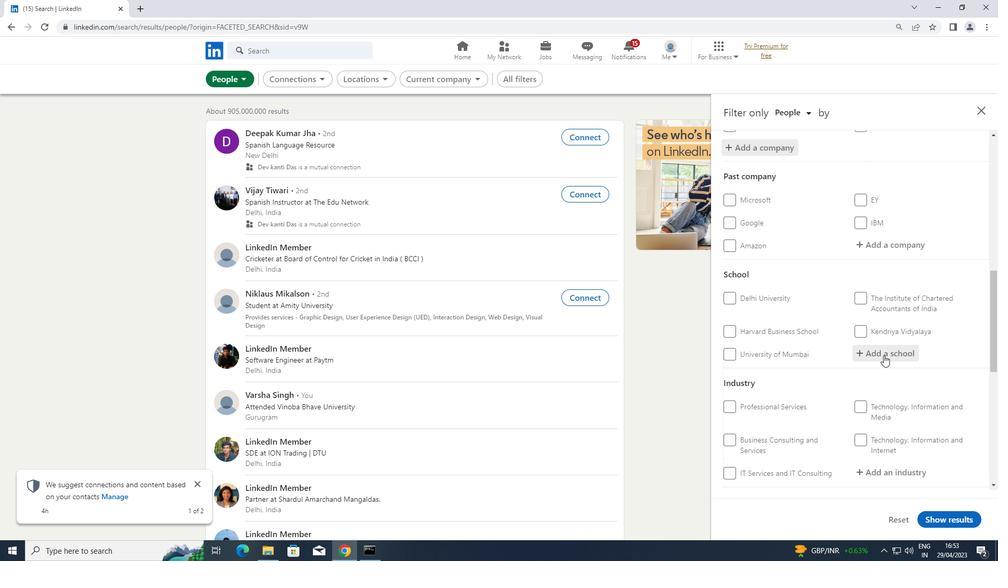 
Action: Key pressed <Key.shift>R.<Key.shift>C<Key.space><Key.shift>PATEL
Screenshot: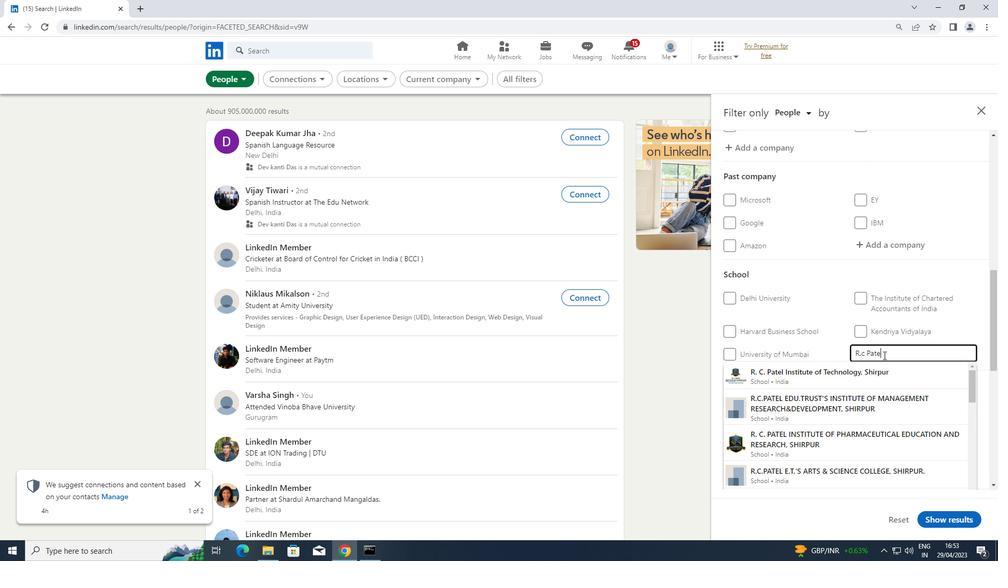 
Action: Mouse moved to (846, 373)
Screenshot: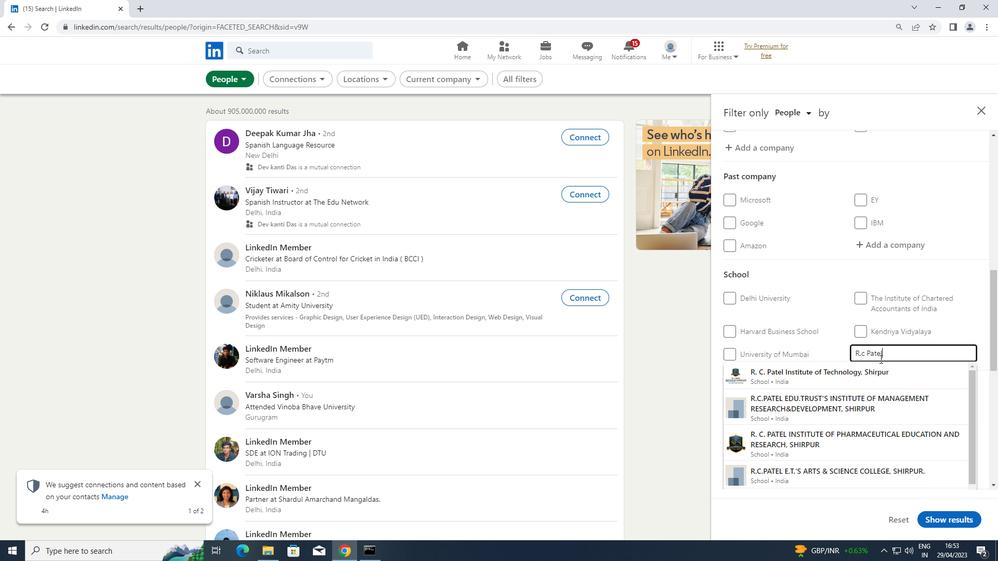 
Action: Mouse pressed left at (846, 373)
Screenshot: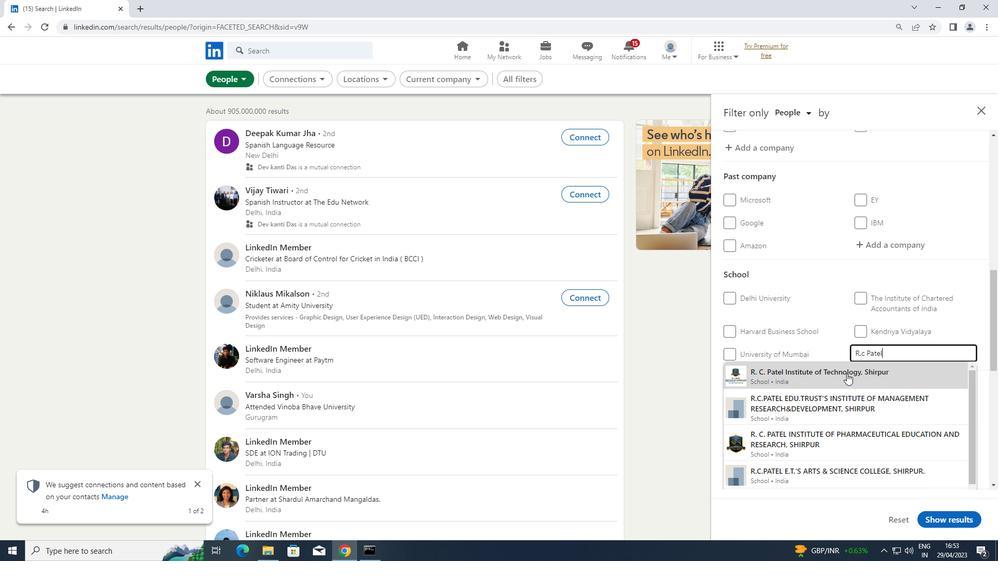 
Action: Mouse scrolled (846, 373) with delta (0, 0)
Screenshot: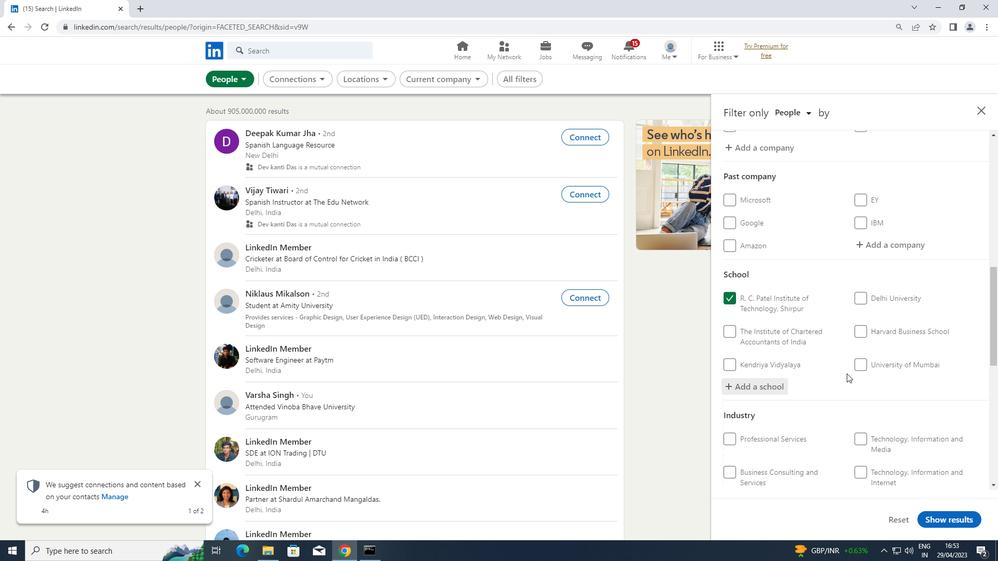 
Action: Mouse scrolled (846, 373) with delta (0, 0)
Screenshot: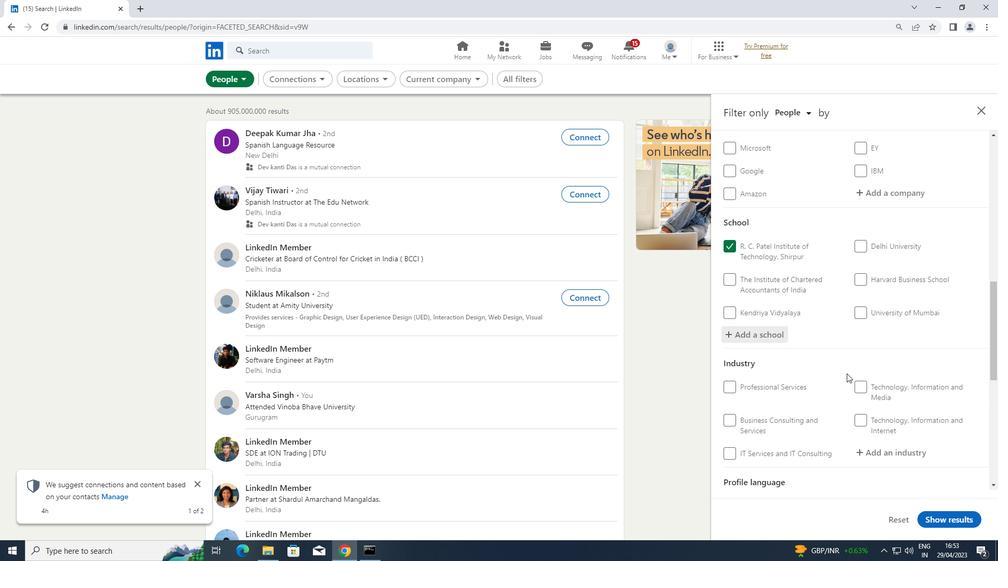 
Action: Mouse moved to (879, 401)
Screenshot: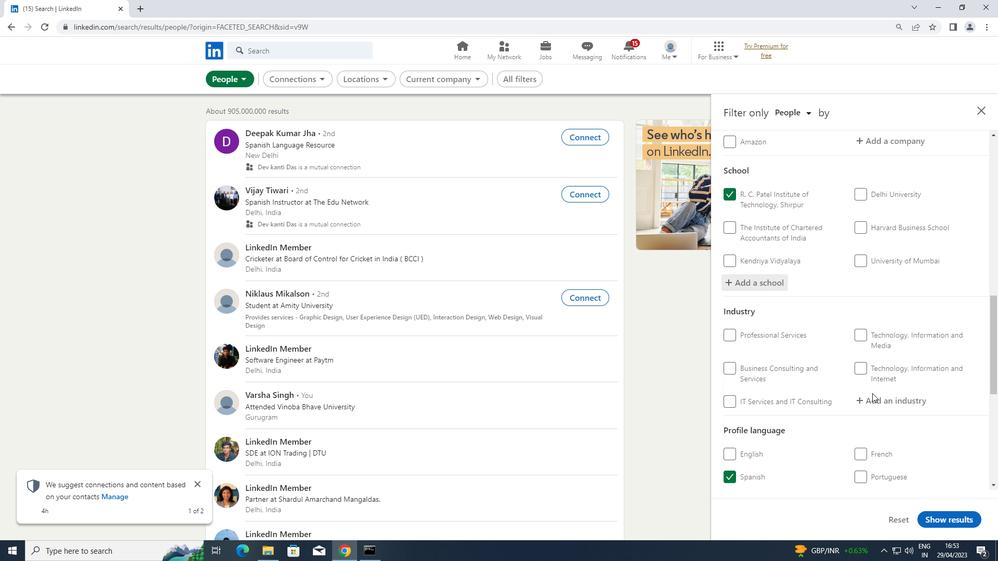 
Action: Mouse pressed left at (879, 401)
Screenshot: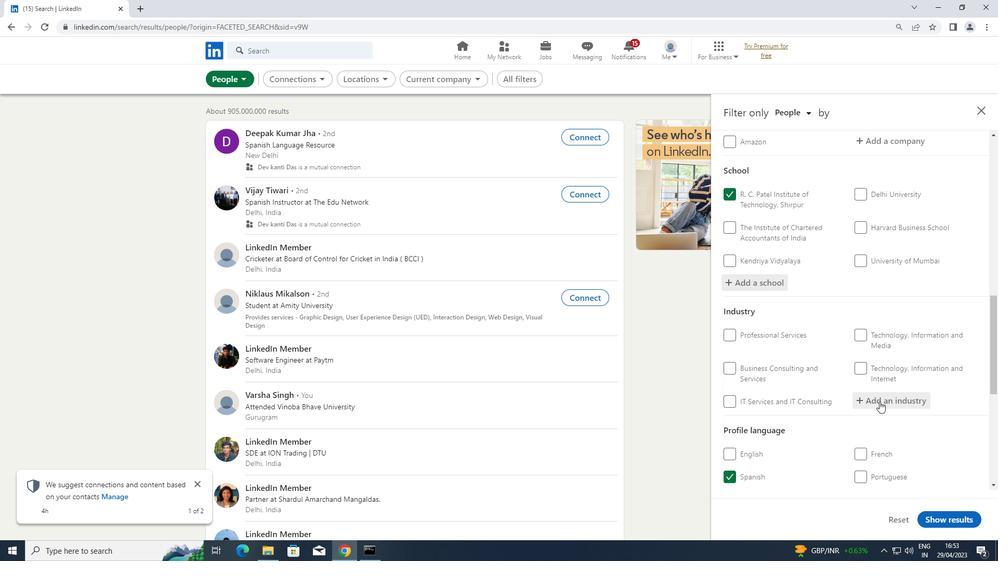 
Action: Key pressed <Key.shift>INTERNAT
Screenshot: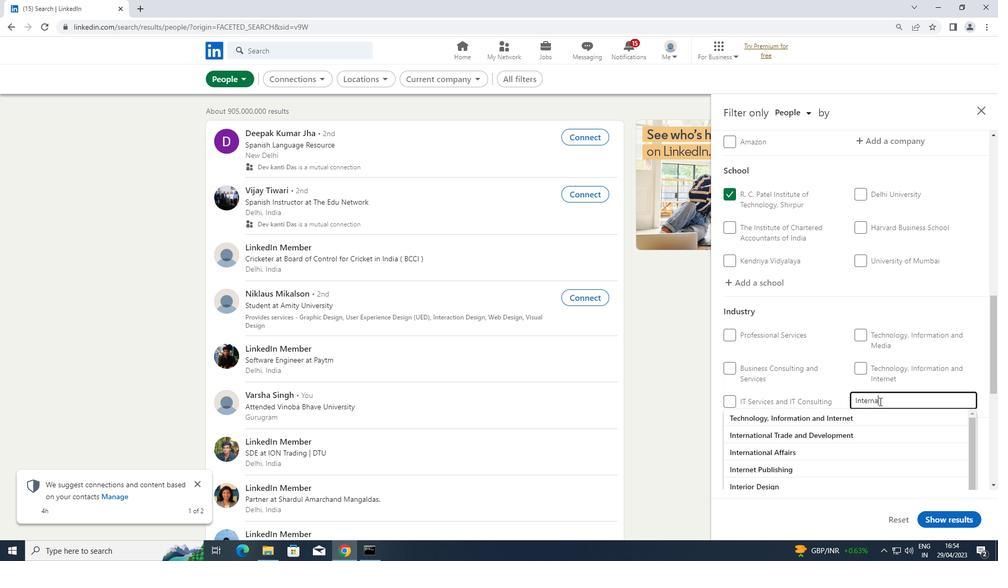 
Action: Mouse moved to (830, 419)
Screenshot: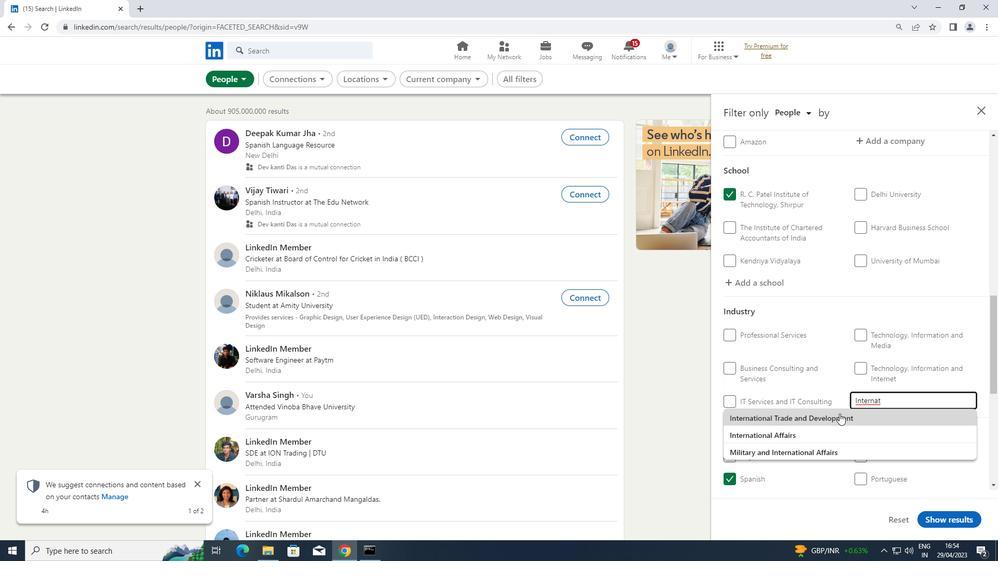 
Action: Mouse pressed left at (830, 419)
Screenshot: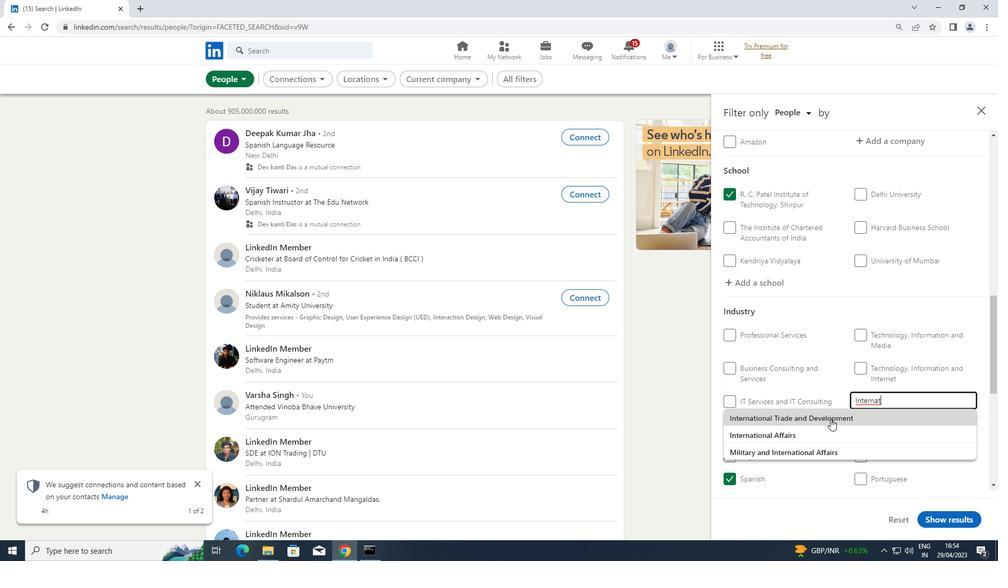 
Action: Mouse scrolled (830, 419) with delta (0, 0)
Screenshot: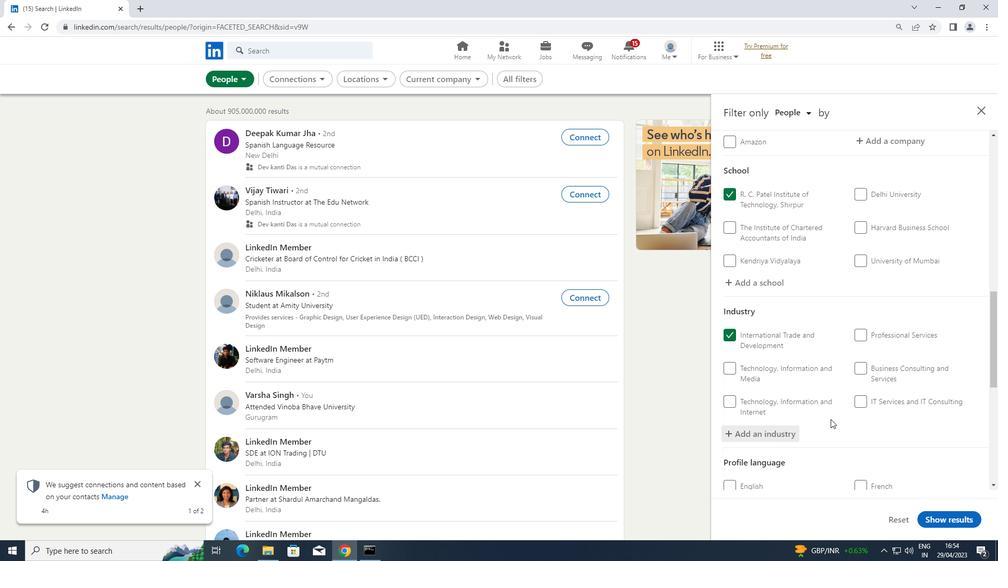 
Action: Mouse scrolled (830, 419) with delta (0, 0)
Screenshot: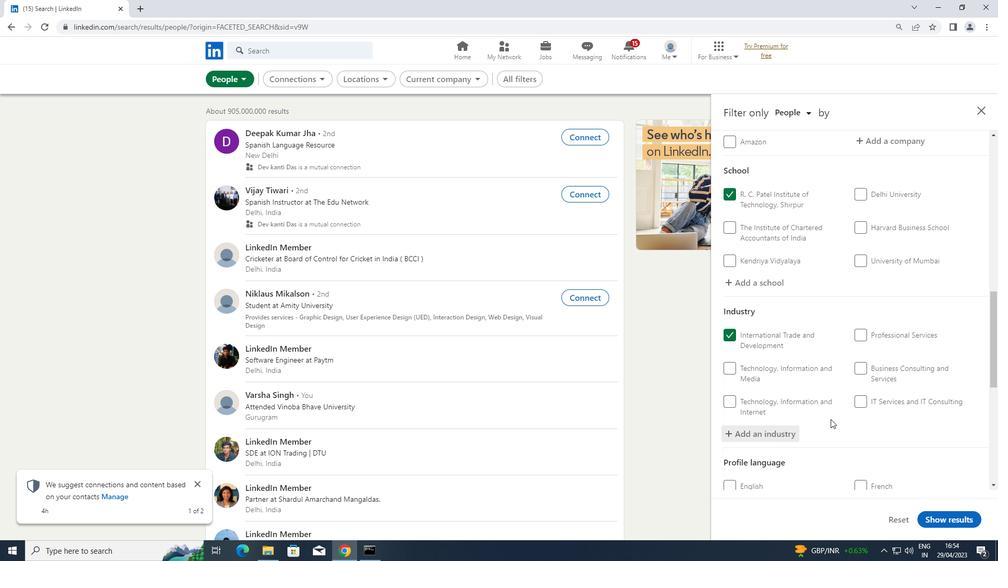 
Action: Mouse scrolled (830, 419) with delta (0, 0)
Screenshot: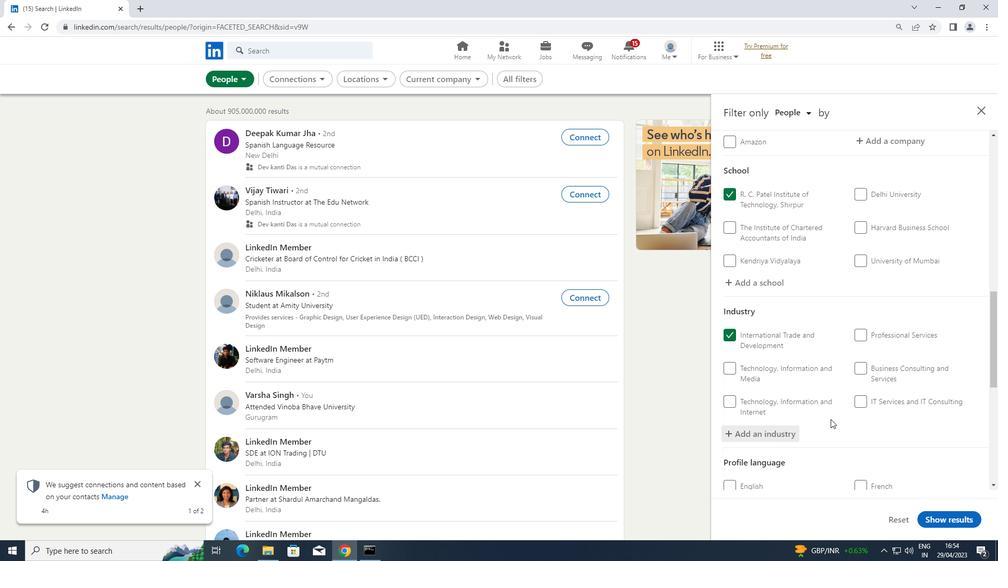 
Action: Mouse scrolled (830, 419) with delta (0, 0)
Screenshot: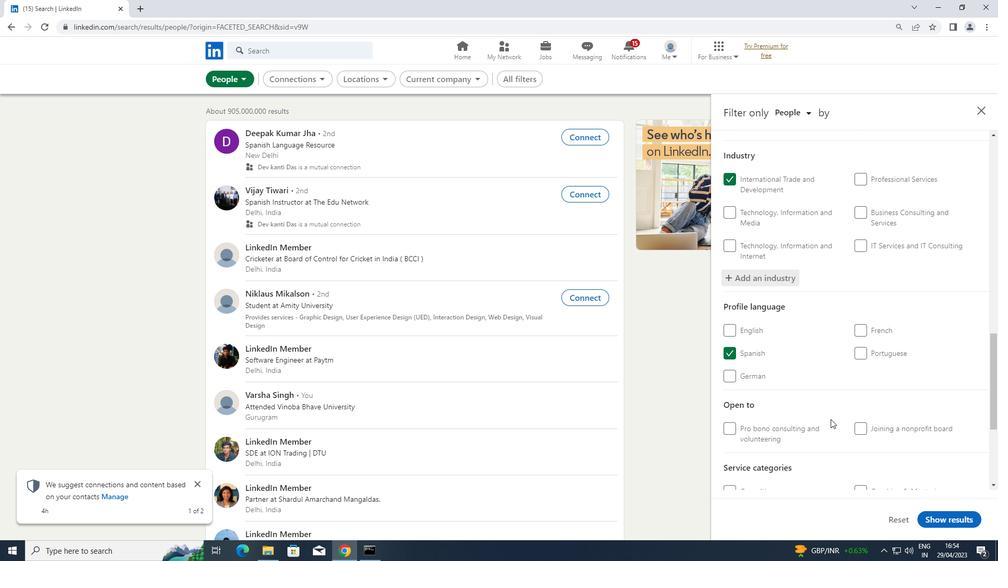 
Action: Mouse scrolled (830, 419) with delta (0, 0)
Screenshot: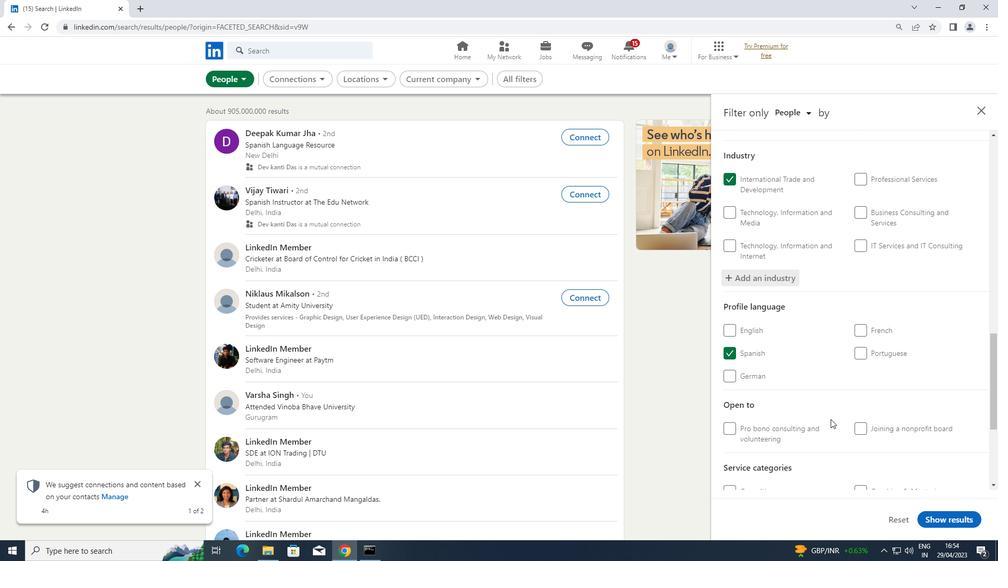 
Action: Mouse moved to (867, 435)
Screenshot: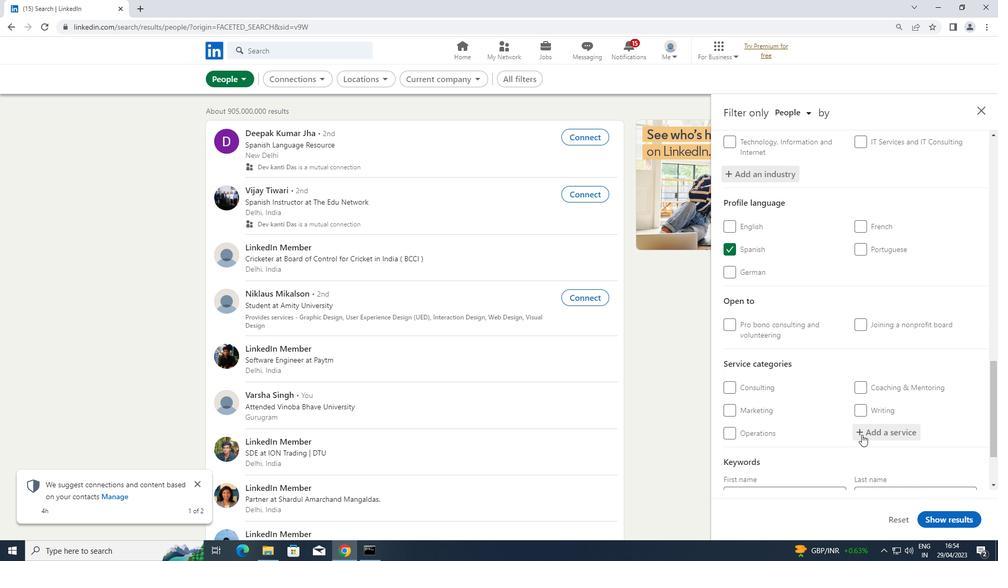 
Action: Mouse pressed left at (867, 435)
Screenshot: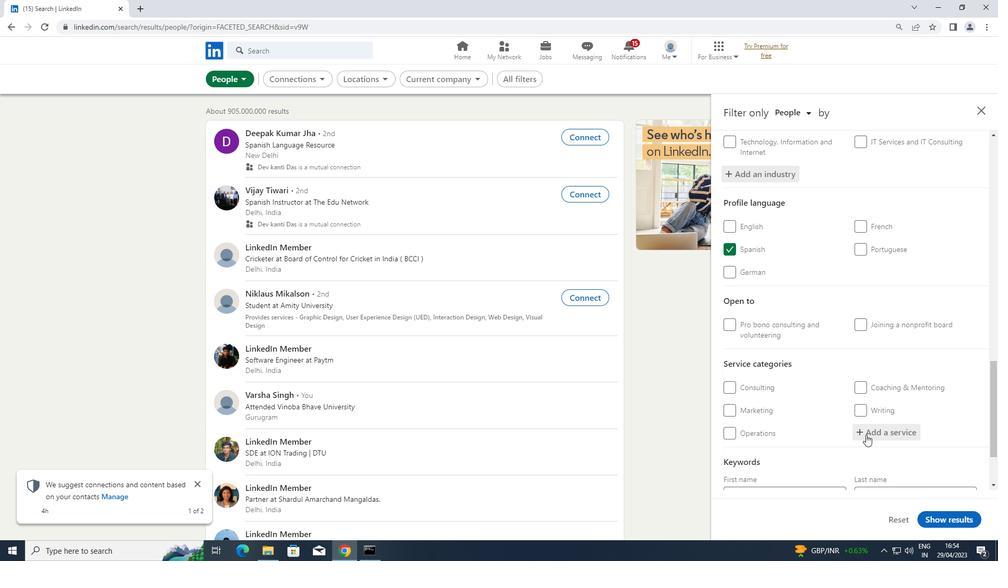 
Action: Key pressed <Key.shift>PRINT
Screenshot: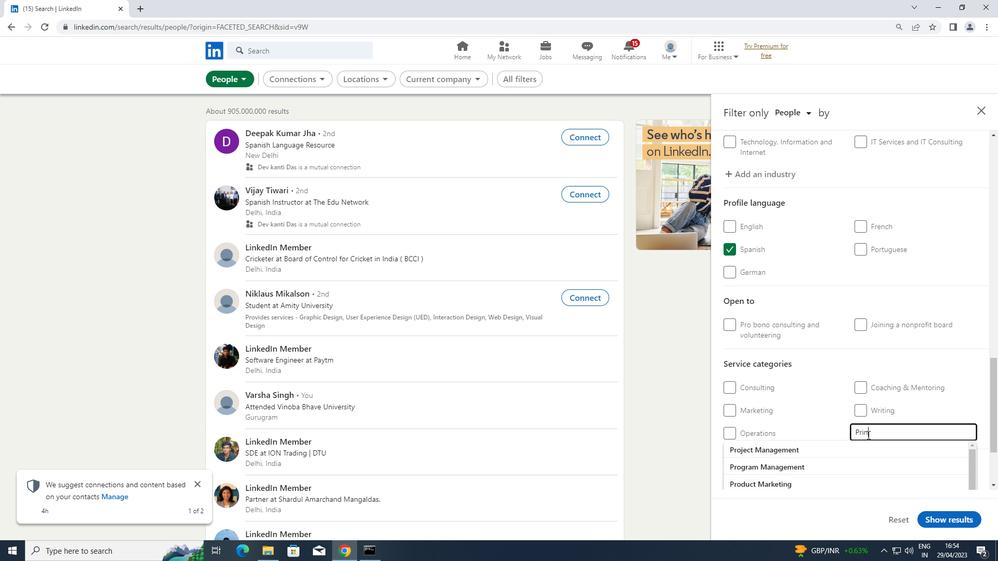 
Action: Mouse moved to (779, 449)
Screenshot: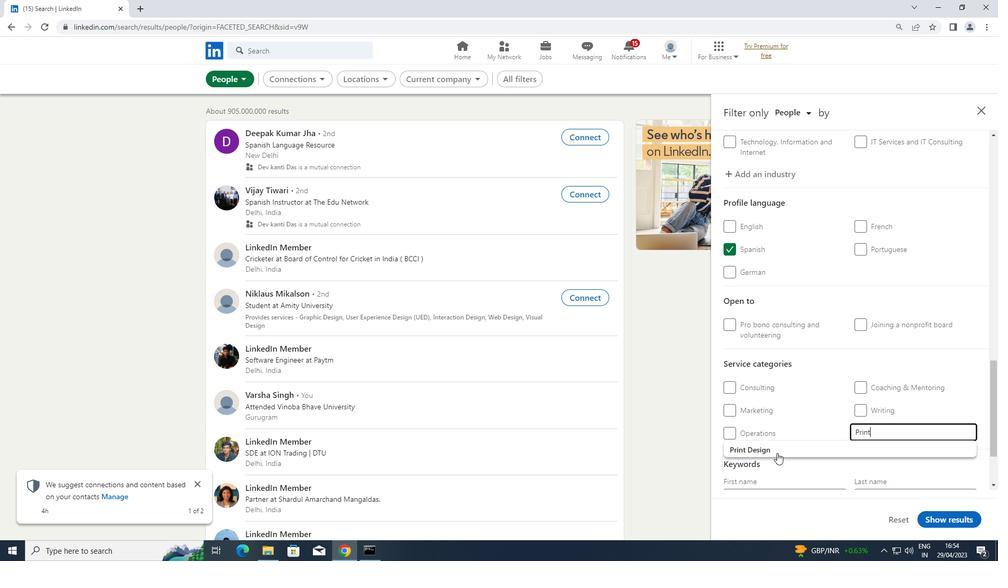 
Action: Mouse pressed left at (779, 449)
Screenshot: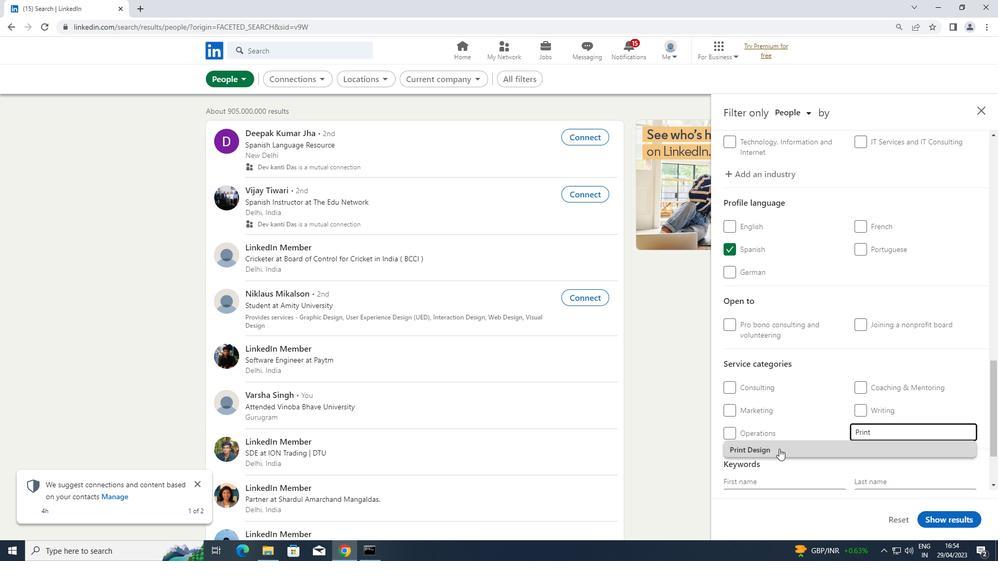 
Action: Mouse scrolled (779, 448) with delta (0, 0)
Screenshot: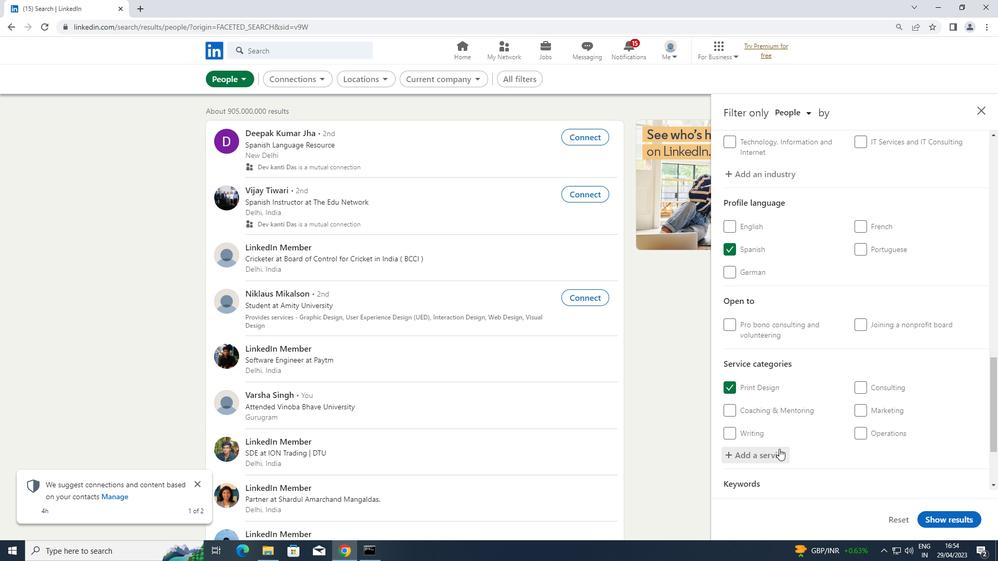 
Action: Mouse scrolled (779, 448) with delta (0, 0)
Screenshot: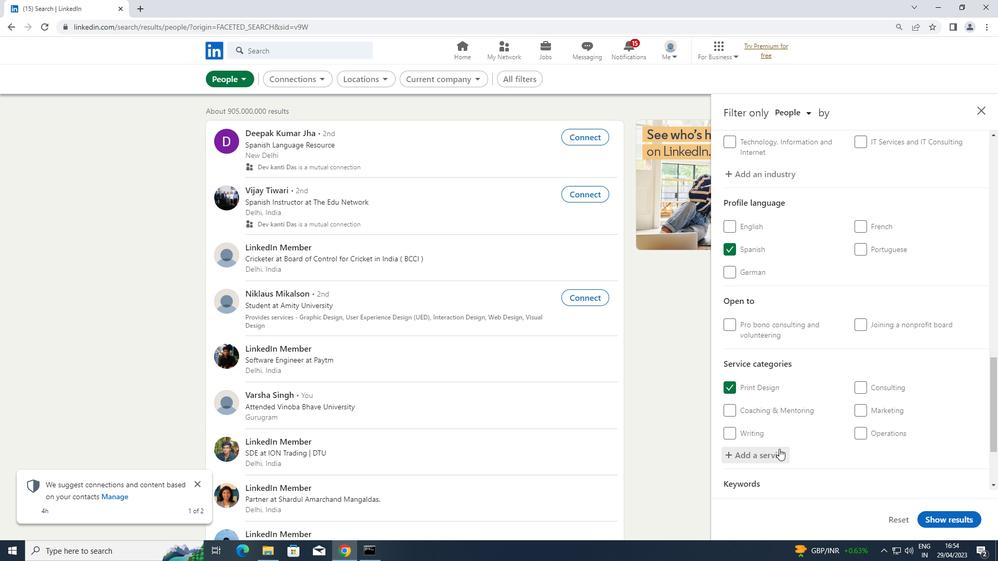 
Action: Mouse scrolled (779, 448) with delta (0, 0)
Screenshot: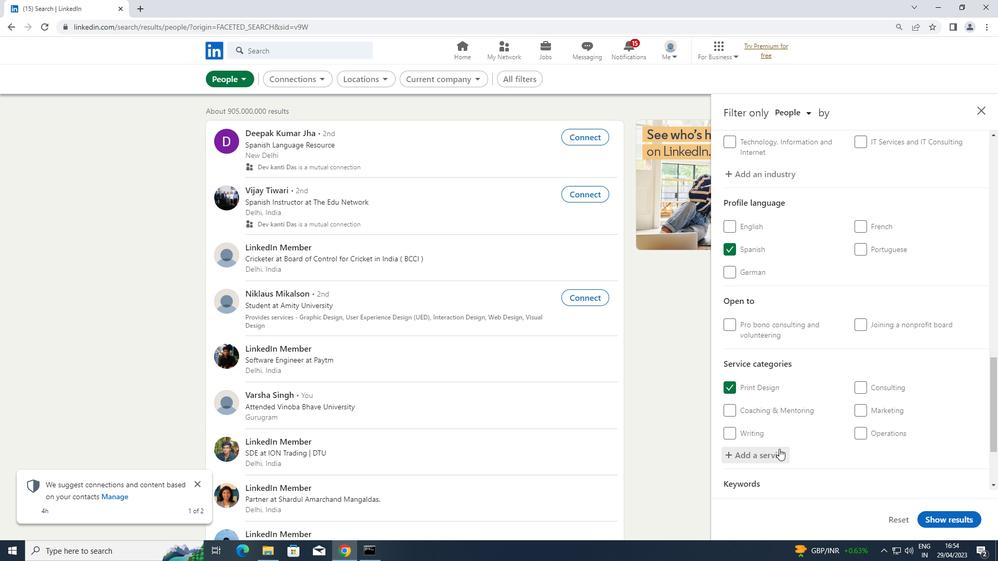
Action: Mouse scrolled (779, 448) with delta (0, 0)
Screenshot: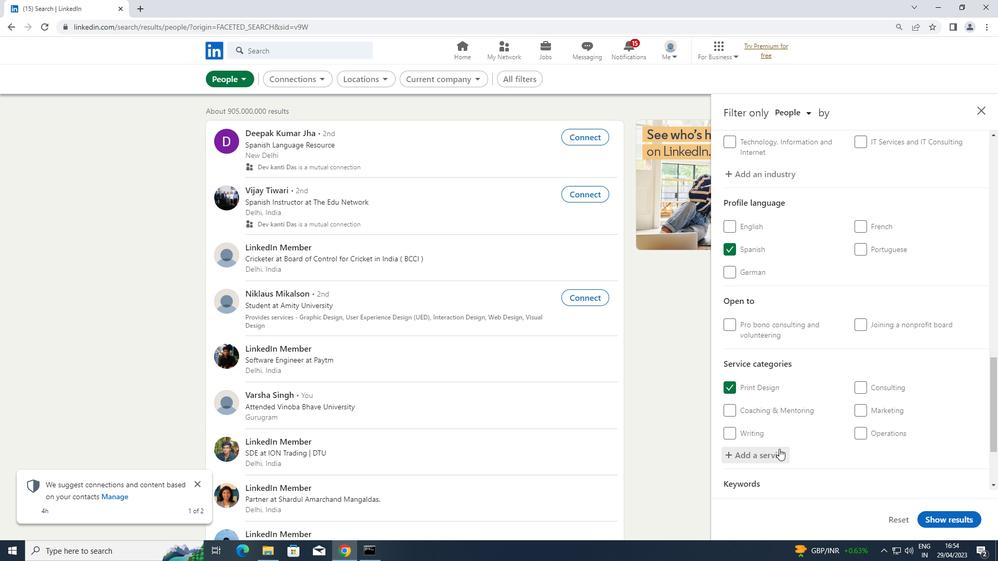 
Action: Mouse moved to (784, 441)
Screenshot: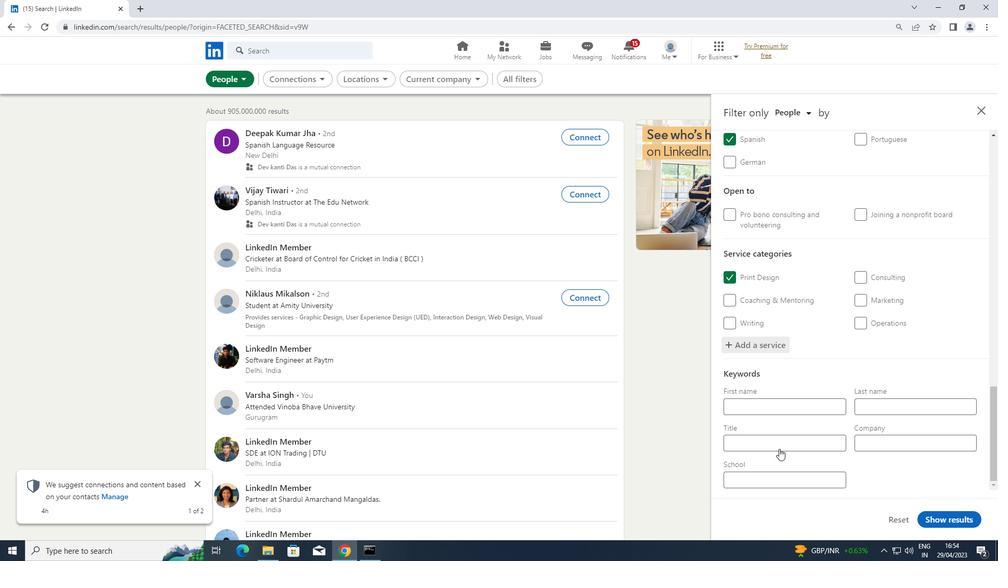 
Action: Mouse pressed left at (784, 441)
Screenshot: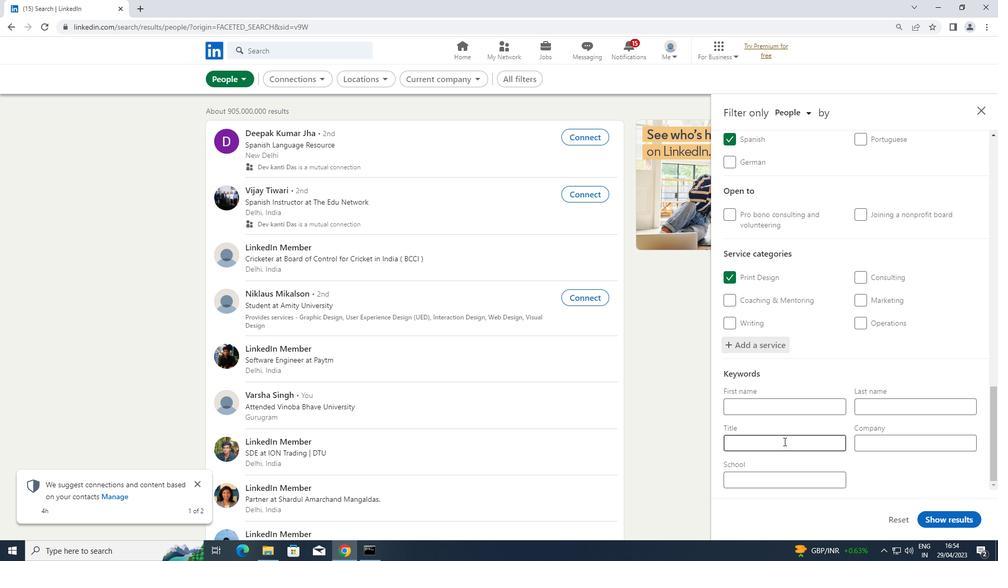 
Action: Key pressed <Key.shift>ZOOLOGIST
Screenshot: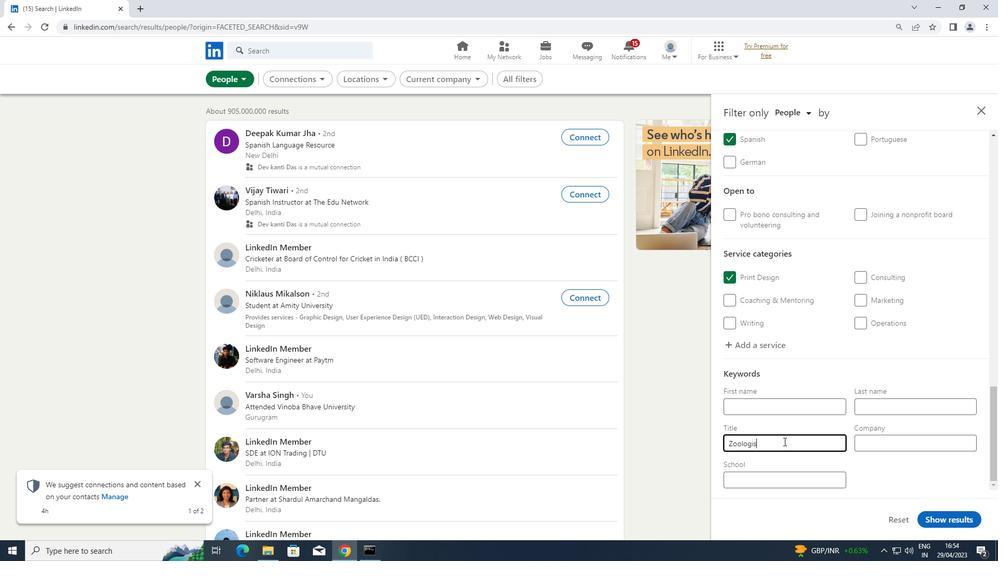 
Action: Mouse moved to (933, 519)
Screenshot: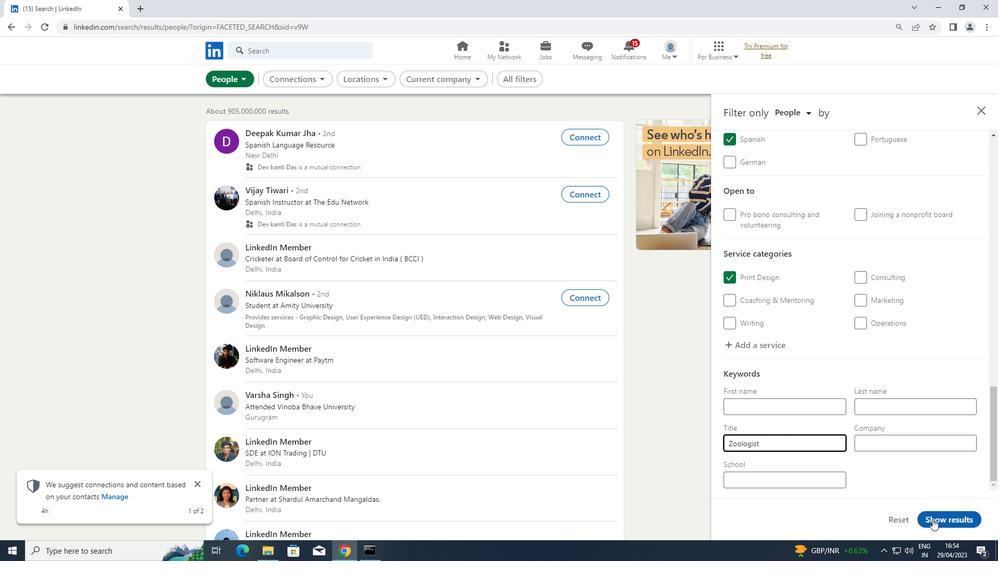 
Action: Mouse pressed left at (933, 519)
Screenshot: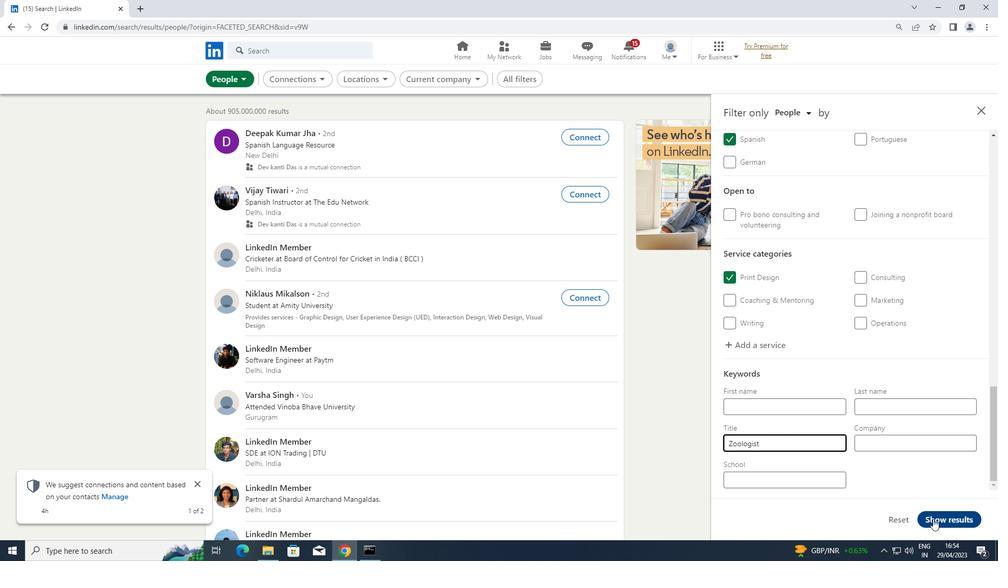 
